 Task: Use GitHub's "Repository Insights" for traffic analysis.
Action: Mouse moved to (841, 119)
Screenshot: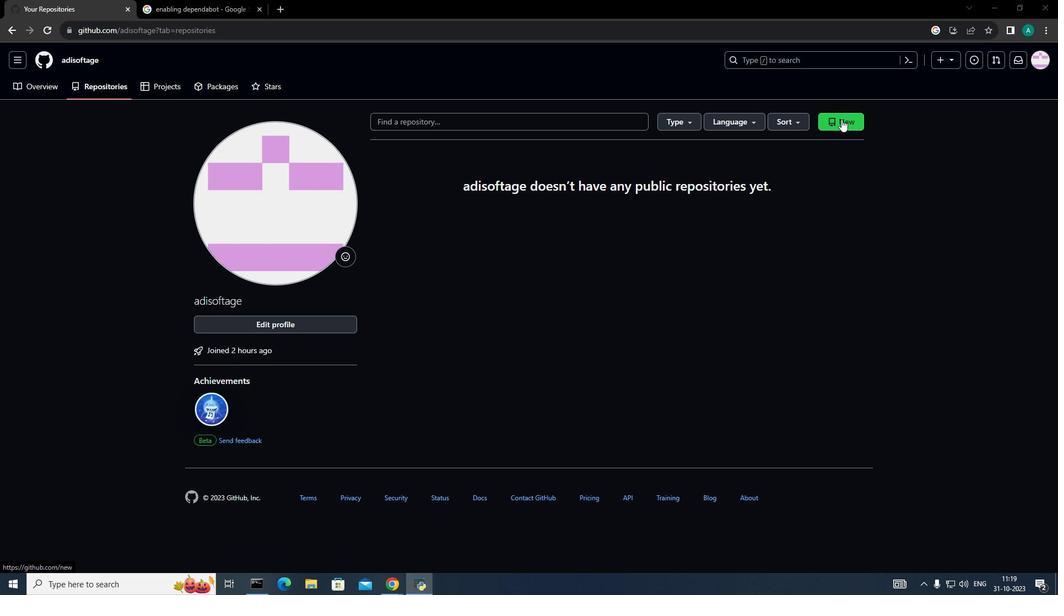 
Action: Mouse pressed left at (841, 119)
Screenshot: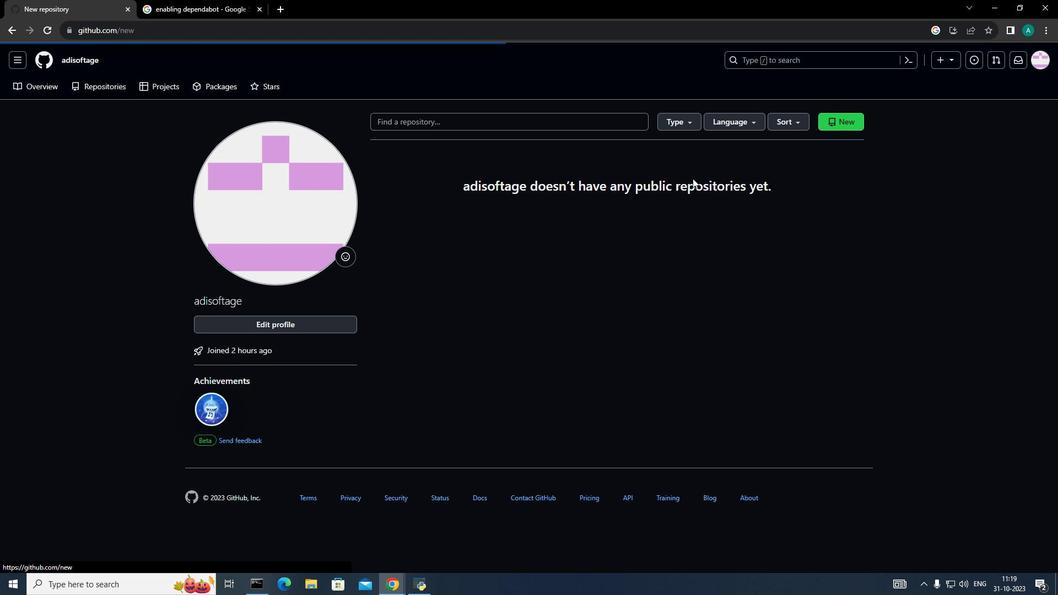
Action: Mouse moved to (483, 200)
Screenshot: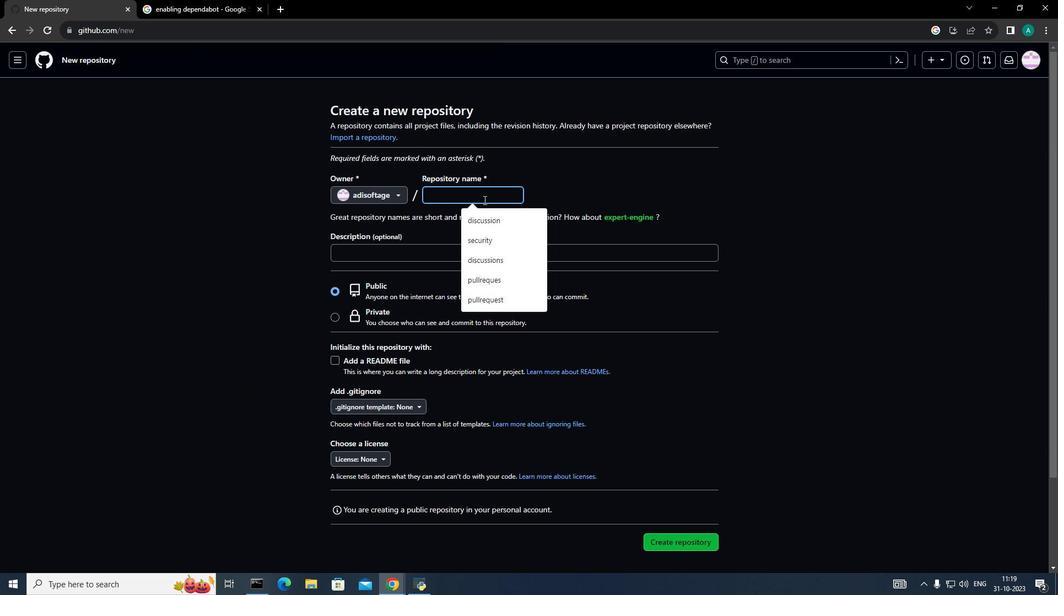 
Action: Mouse pressed left at (483, 200)
Screenshot: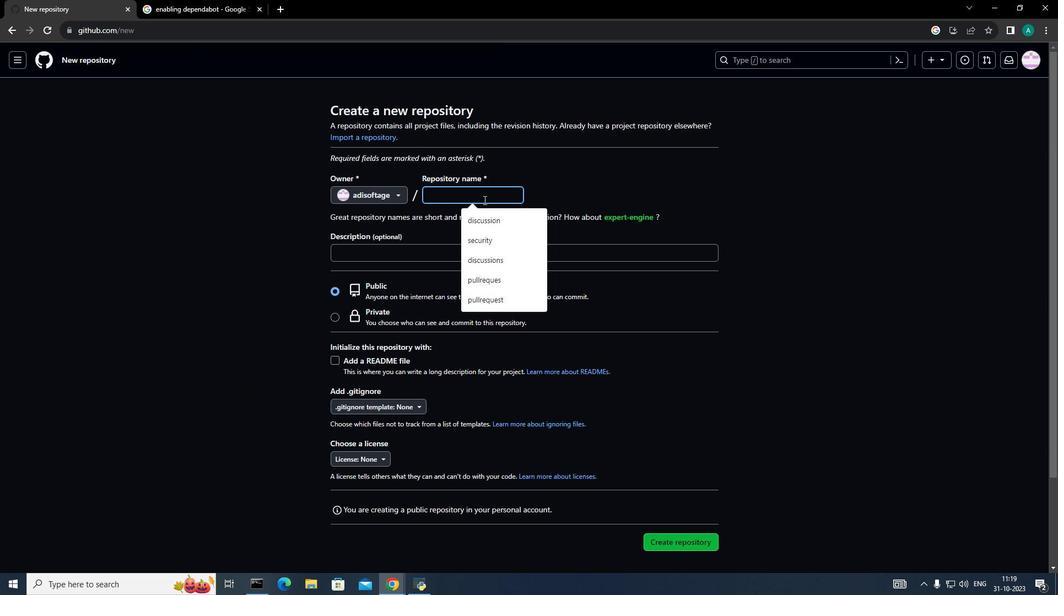 
Action: Key pressed trafficanalysis
Screenshot: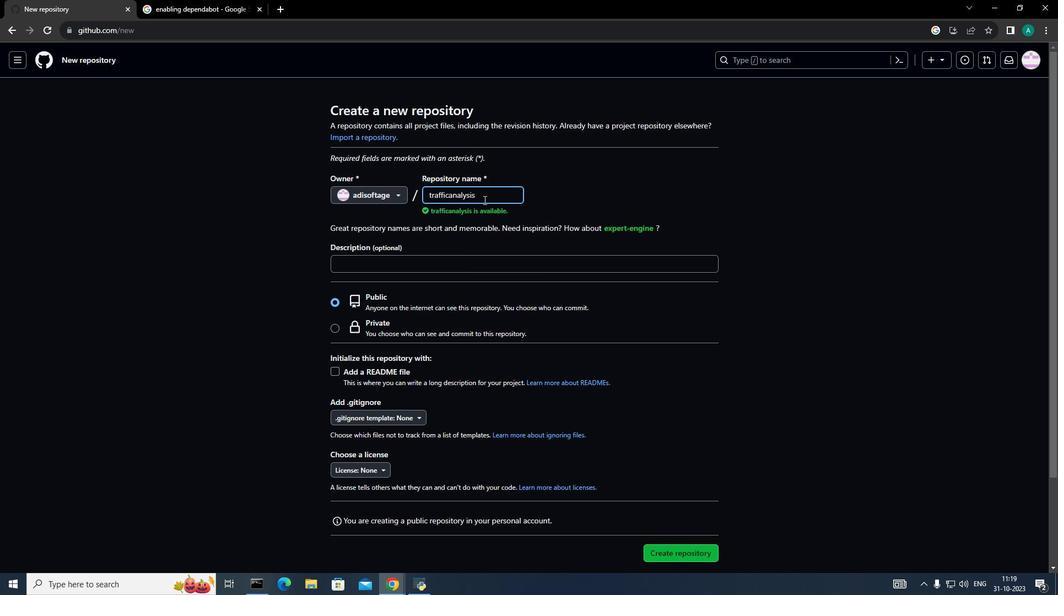 
Action: Mouse moved to (477, 205)
Screenshot: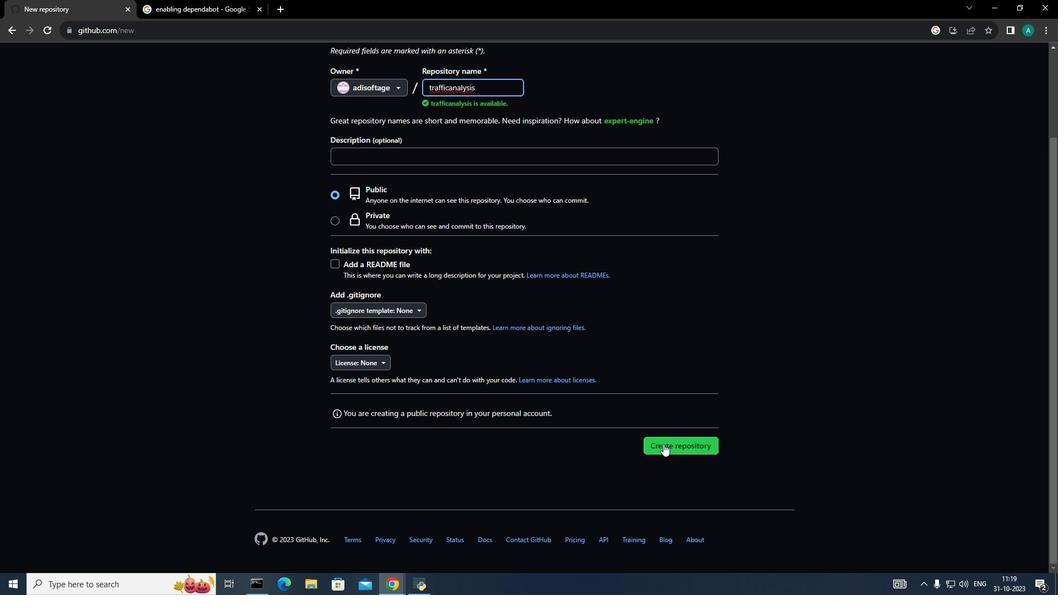 
Action: Mouse scrolled (477, 204) with delta (0, 0)
Screenshot: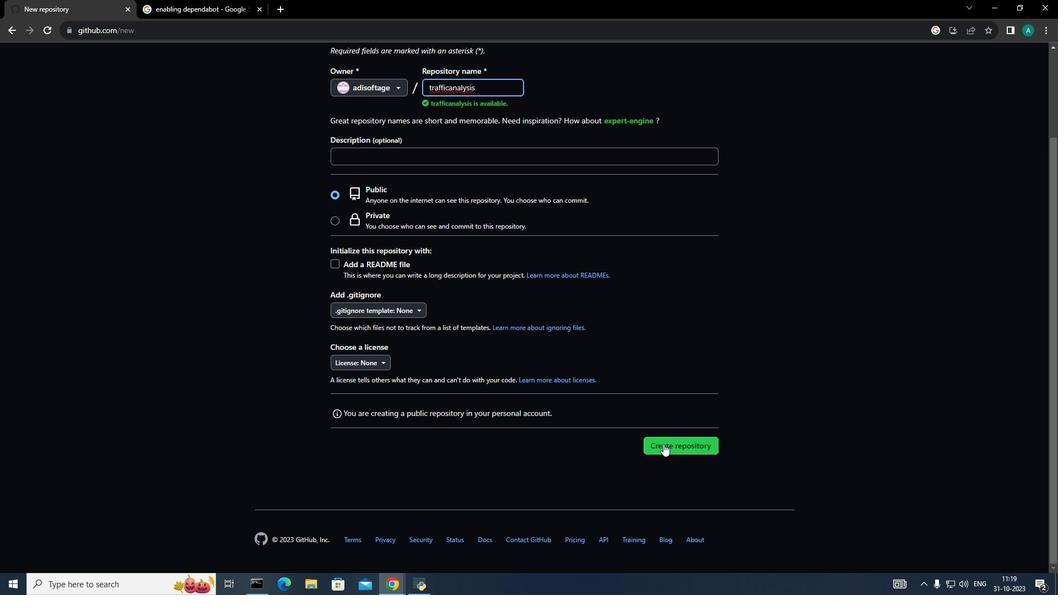 
Action: Mouse moved to (477, 205)
Screenshot: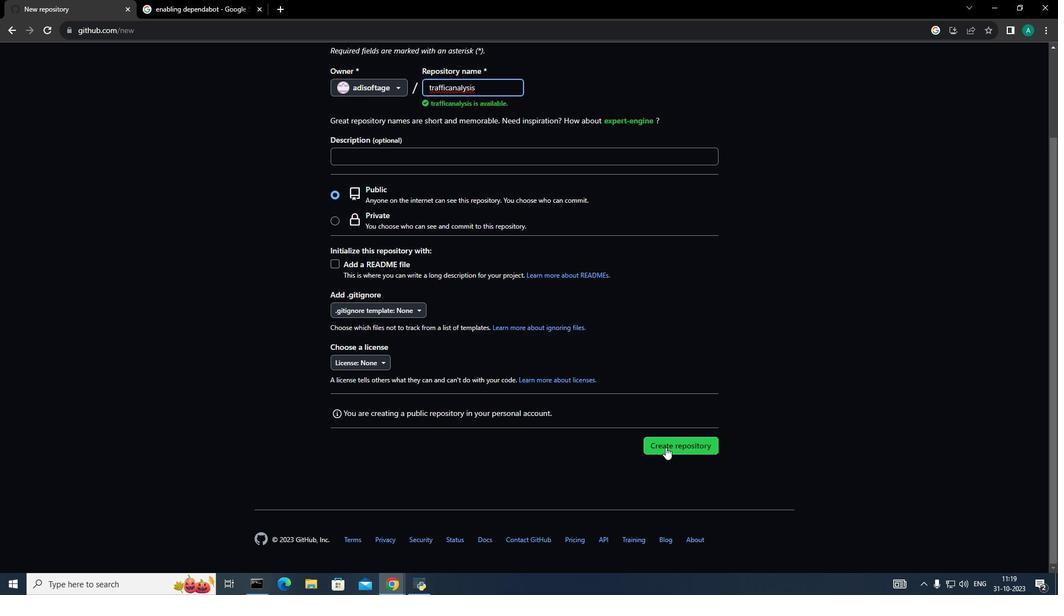 
Action: Mouse scrolled (477, 205) with delta (0, 0)
Screenshot: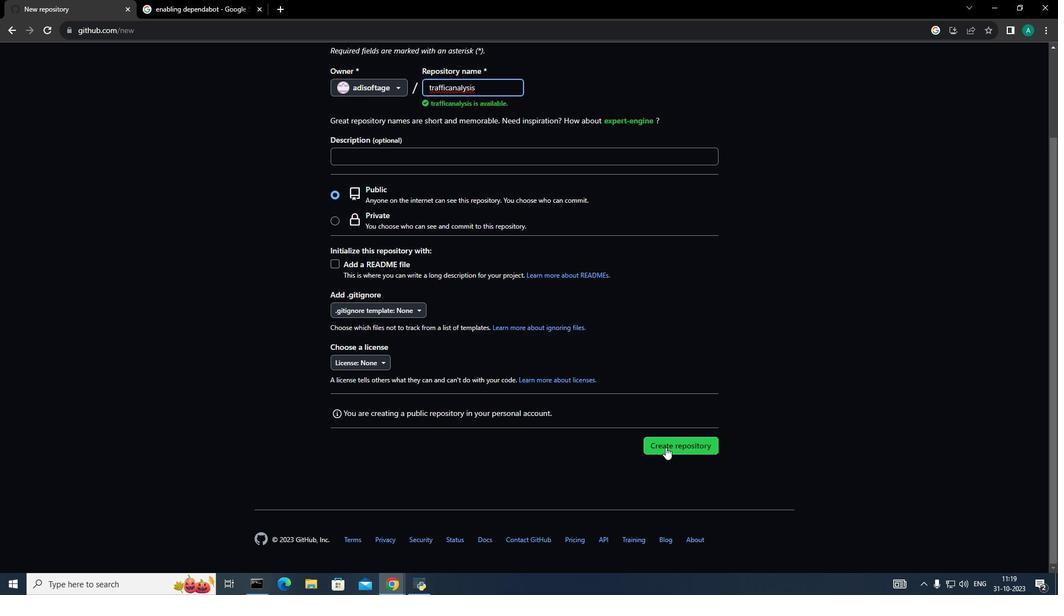 
Action: Mouse moved to (477, 206)
Screenshot: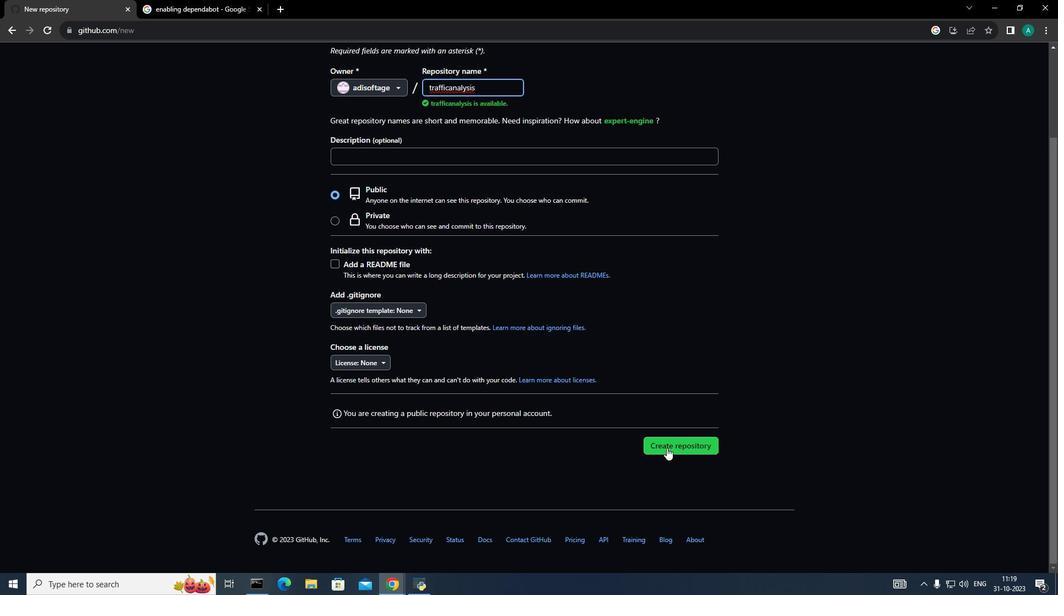 
Action: Mouse scrolled (477, 206) with delta (0, 0)
Screenshot: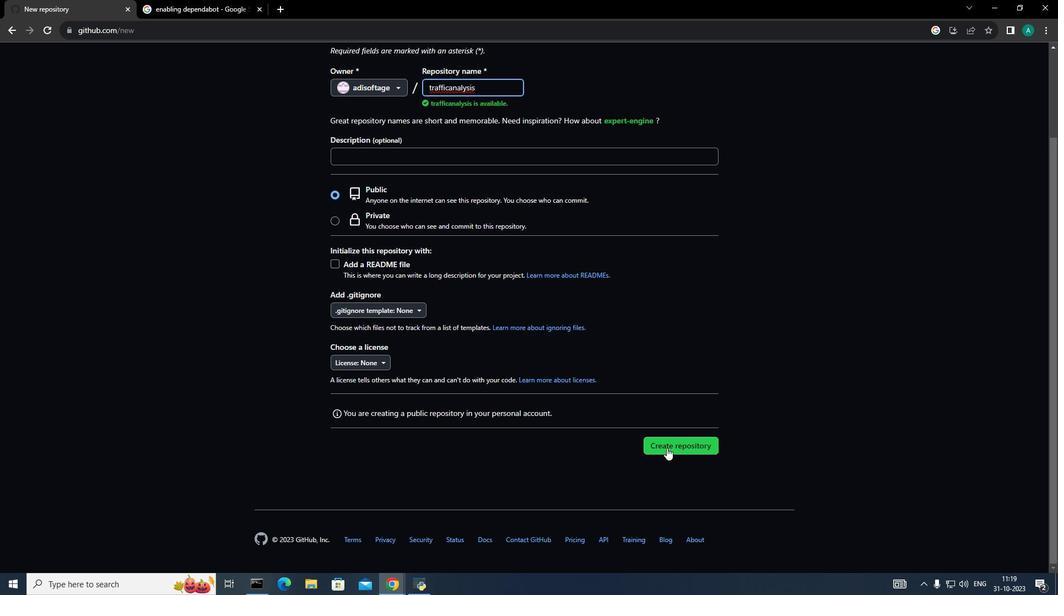 
Action: Mouse moved to (477, 210)
Screenshot: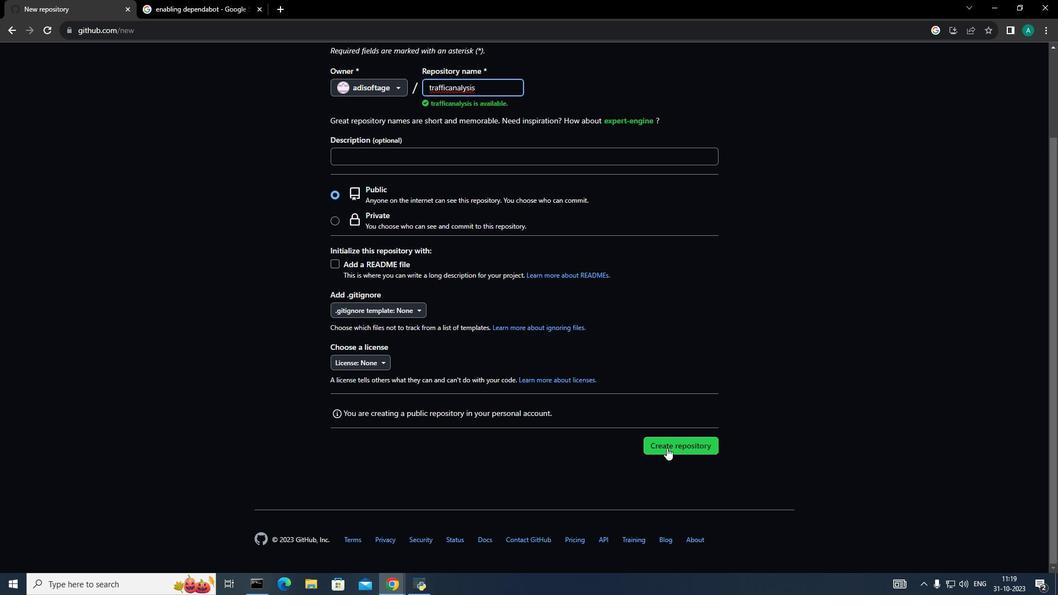 
Action: Mouse scrolled (477, 207) with delta (0, 0)
Screenshot: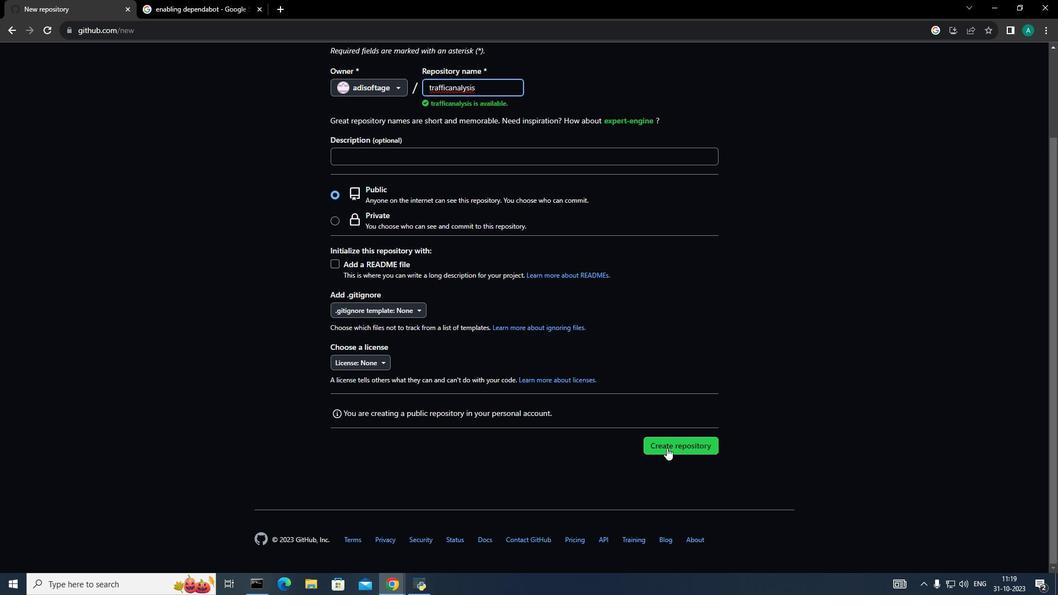 
Action: Mouse moved to (477, 211)
Screenshot: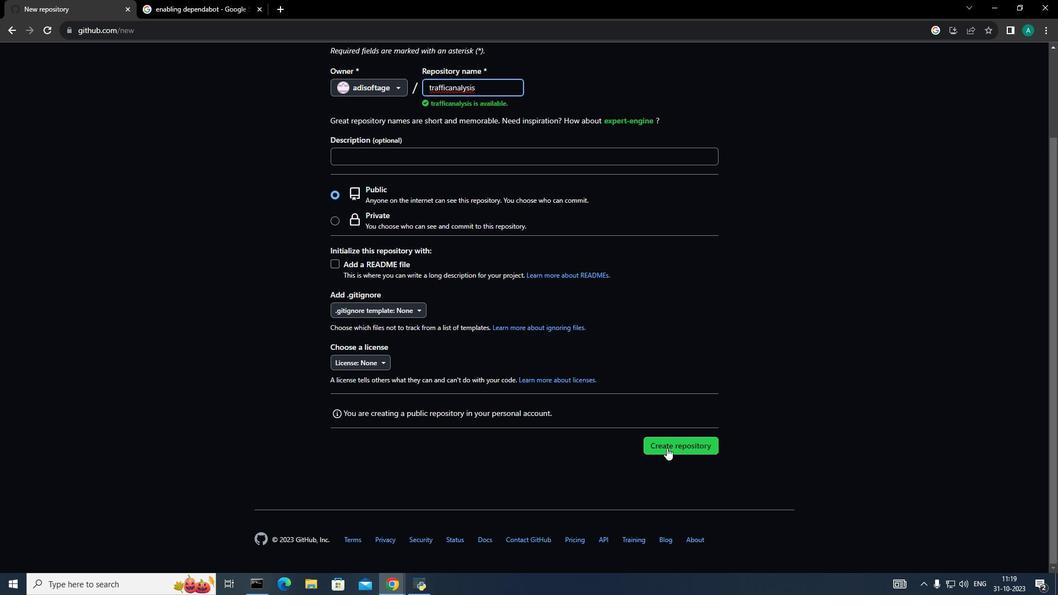 
Action: Mouse scrolled (477, 211) with delta (0, 0)
Screenshot: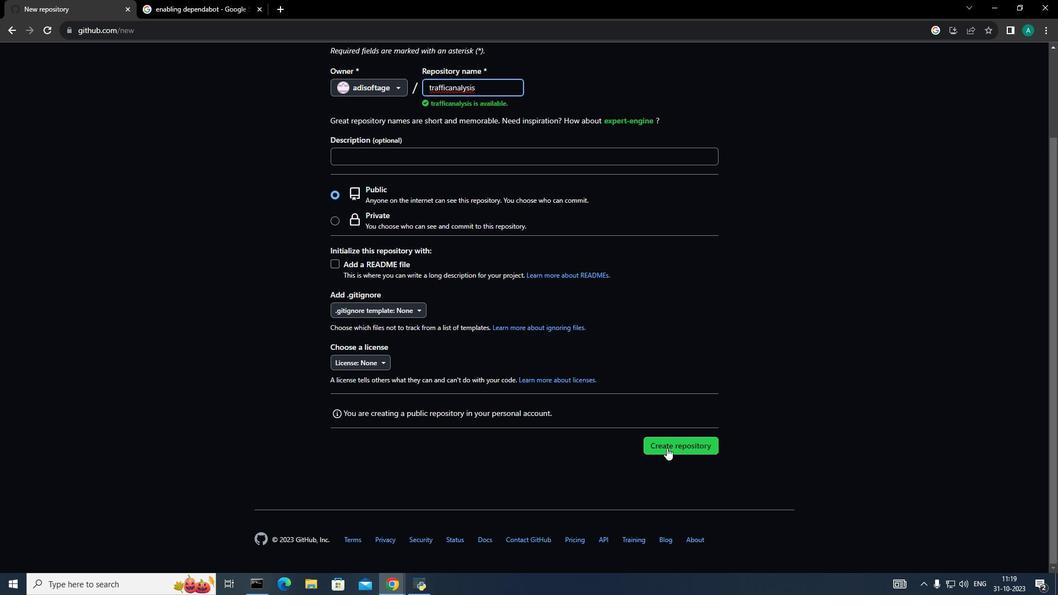 
Action: Mouse moved to (472, 238)
Screenshot: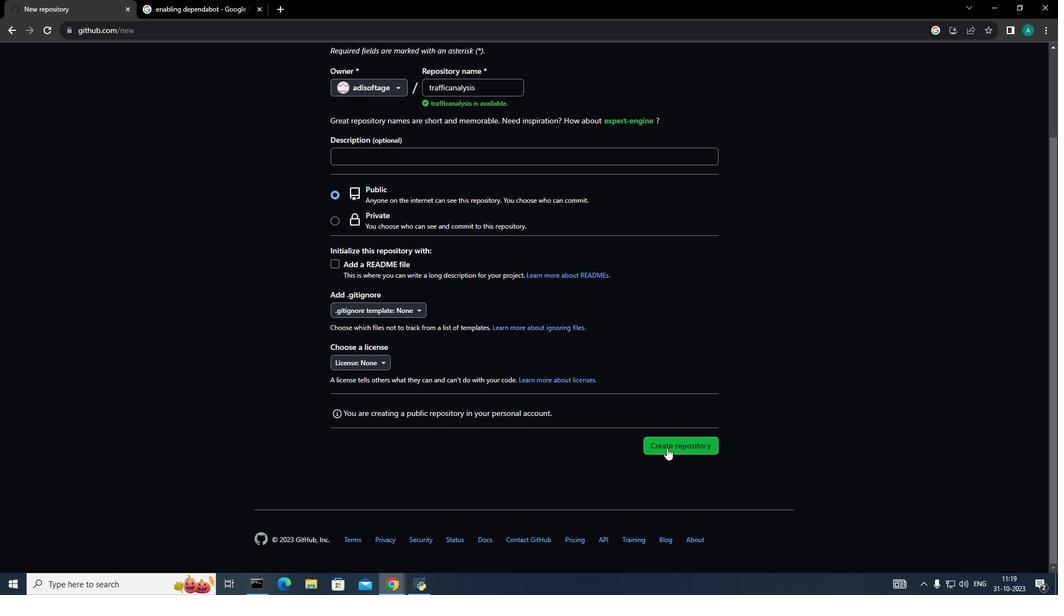 
Action: Mouse scrolled (472, 238) with delta (0, 0)
Screenshot: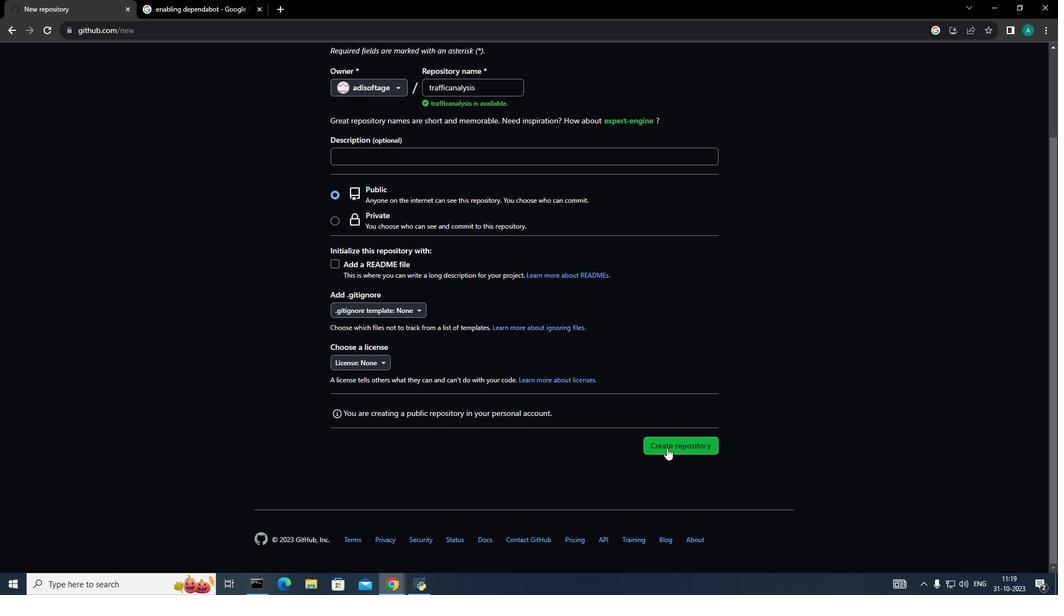 
Action: Mouse moved to (666, 448)
Screenshot: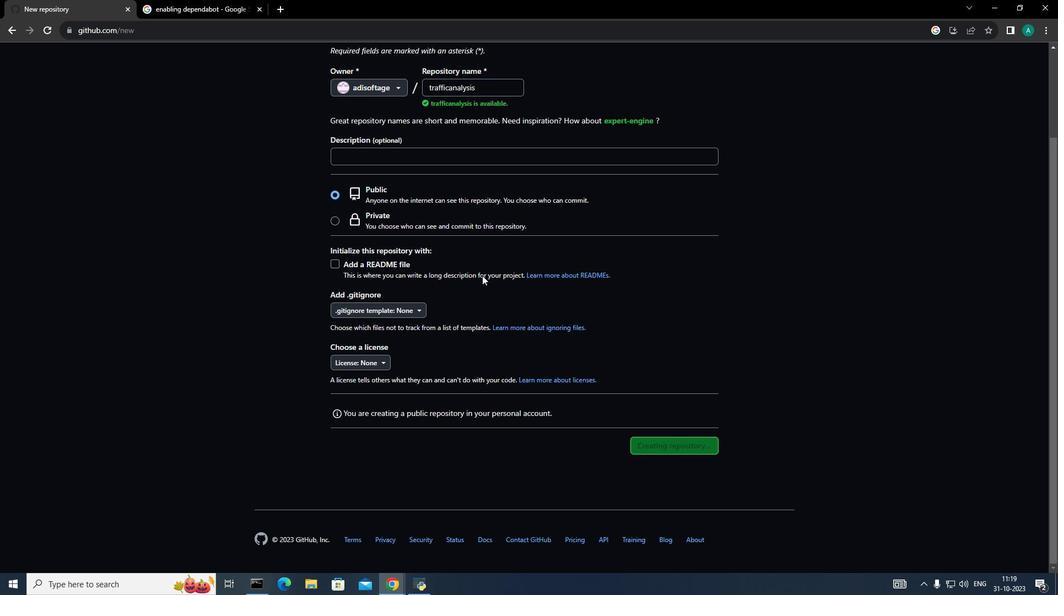 
Action: Mouse pressed left at (666, 448)
Screenshot: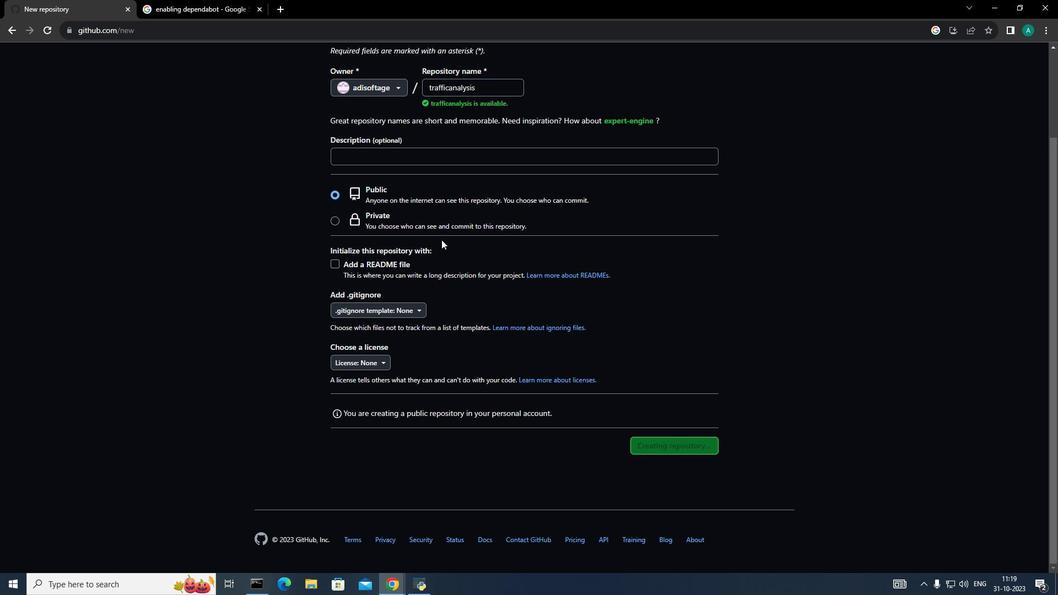 
Action: Mouse moved to (262, 308)
Screenshot: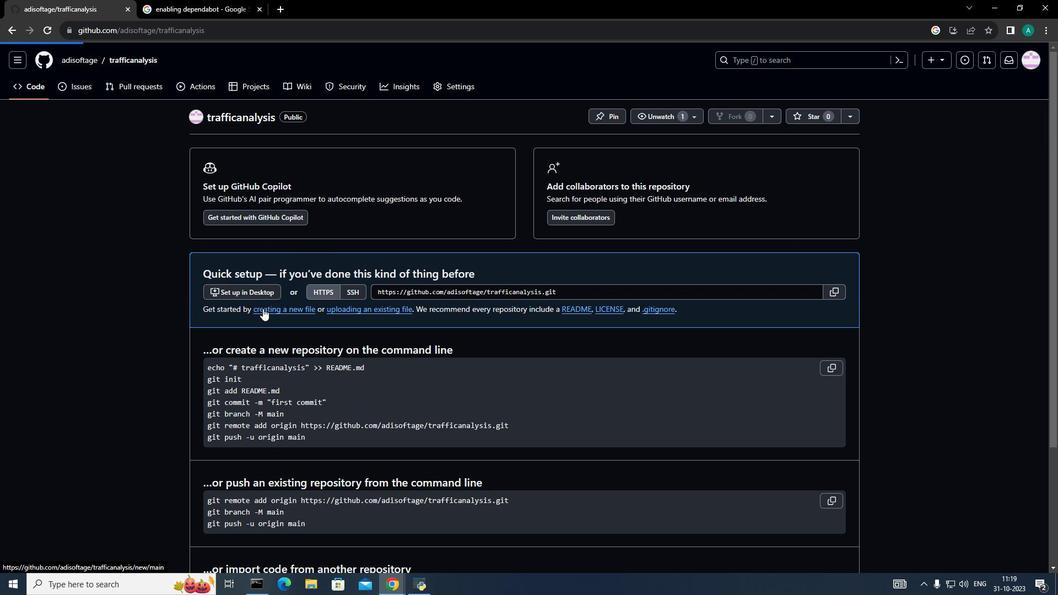 
Action: Mouse pressed left at (262, 308)
Screenshot: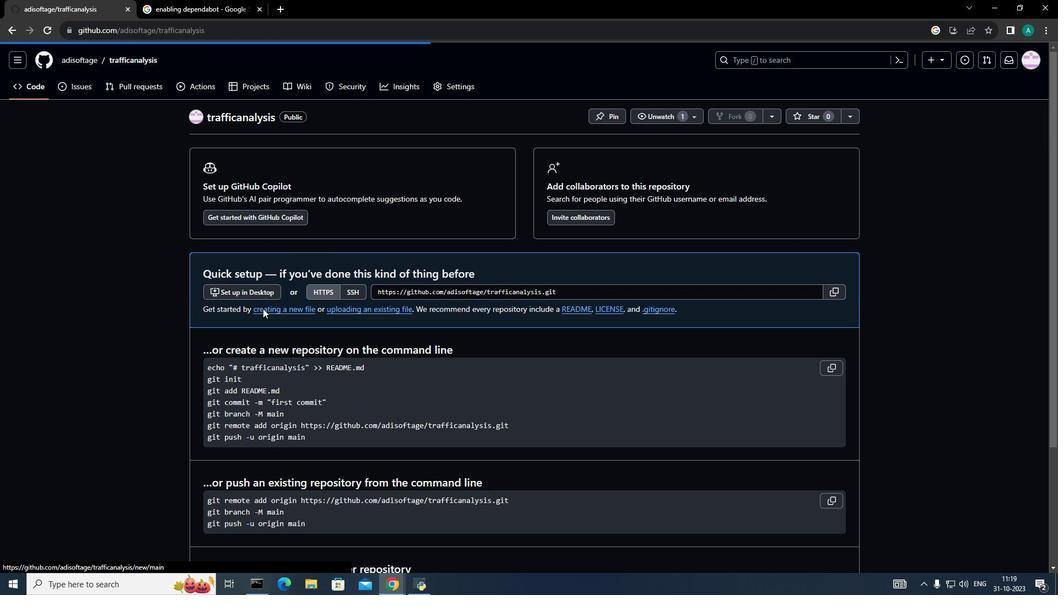 
Action: Mouse moved to (215, 195)
Screenshot: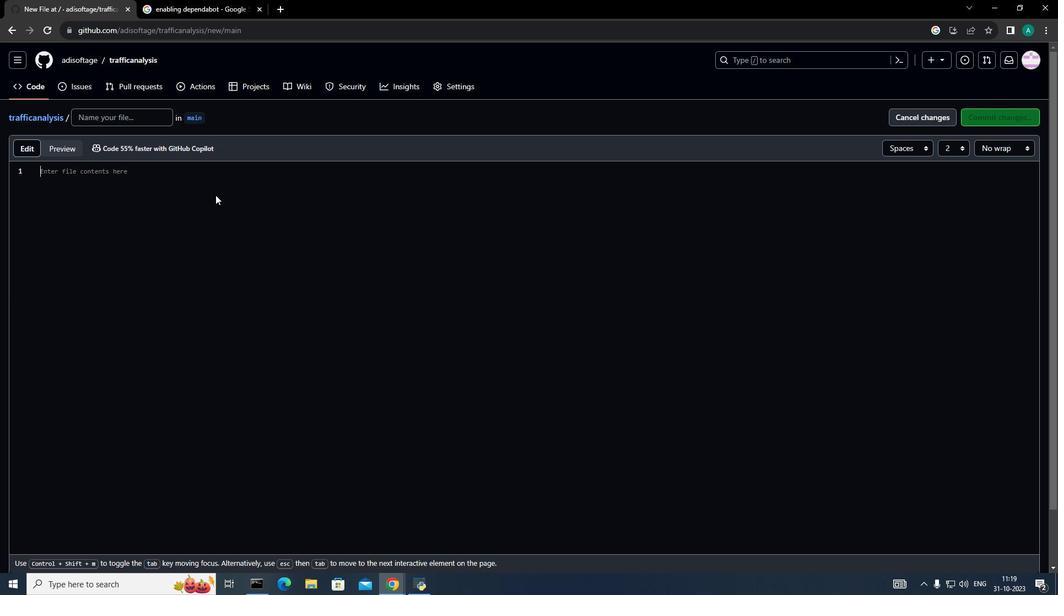 
Action: Mouse pressed left at (215, 195)
Screenshot: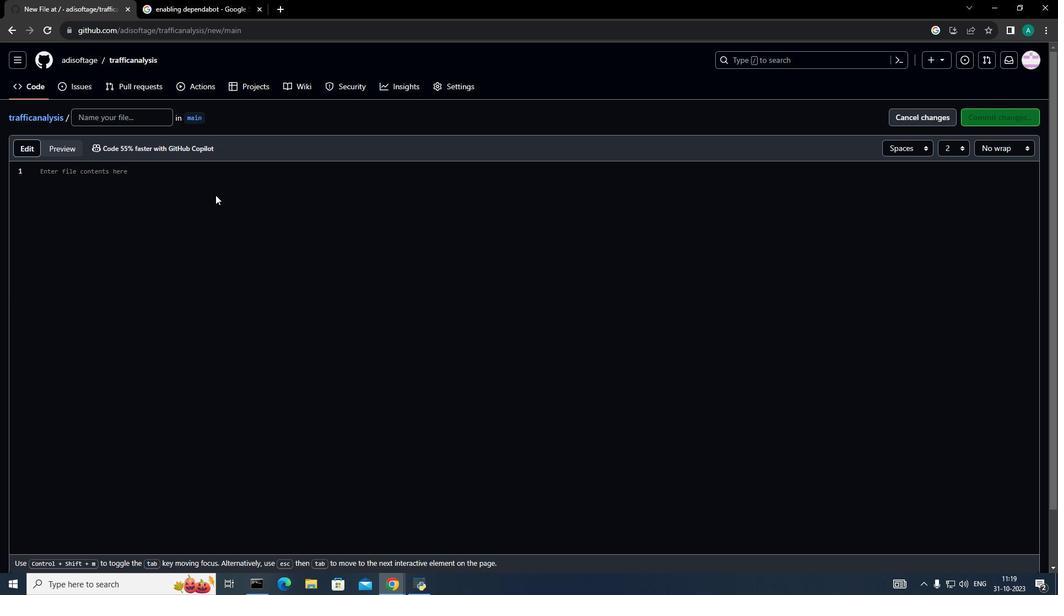 
Action: Key pressed <Key.shift><Key.shift><Key.shift><Key.shift><Key.shift><Key.shift>This<Key.space>is<Key.space>the<Key.space>first<Key.space>text<Key.space>file<Key.space>in<Key.space>the<Key.space>main<Key.space>branch
Screenshot: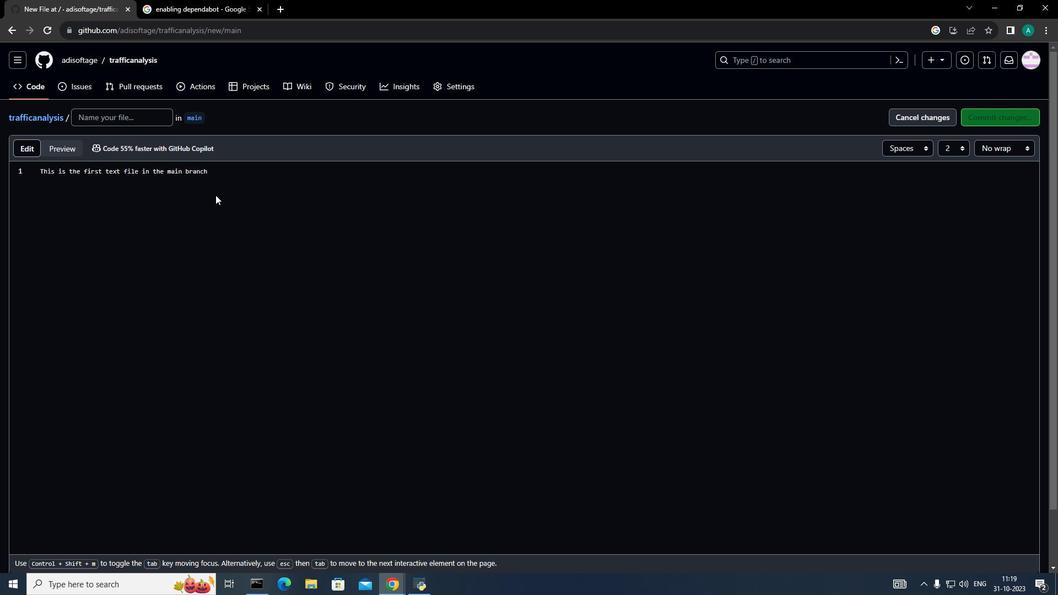 
Action: Mouse moved to (159, 118)
Screenshot: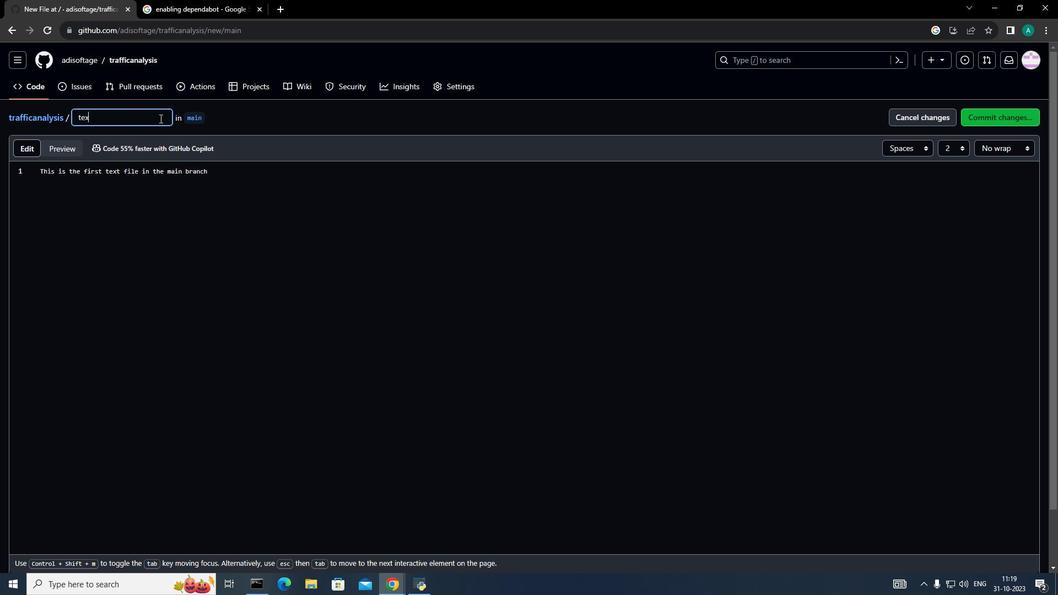 
Action: Mouse pressed left at (159, 118)
Screenshot: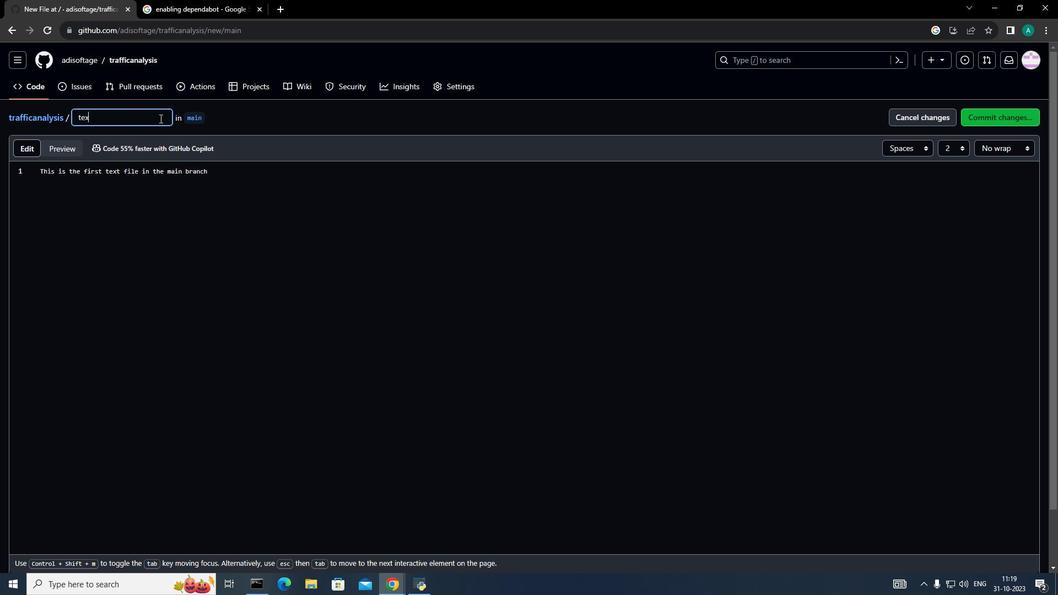 
Action: Key pressed text.txt
Screenshot: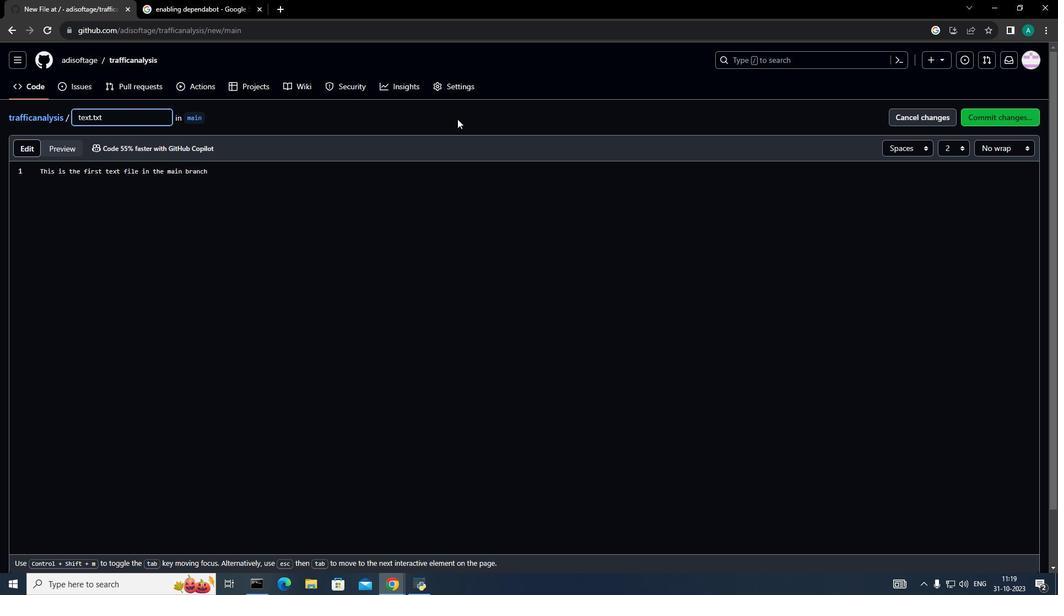 
Action: Mouse moved to (1003, 113)
Screenshot: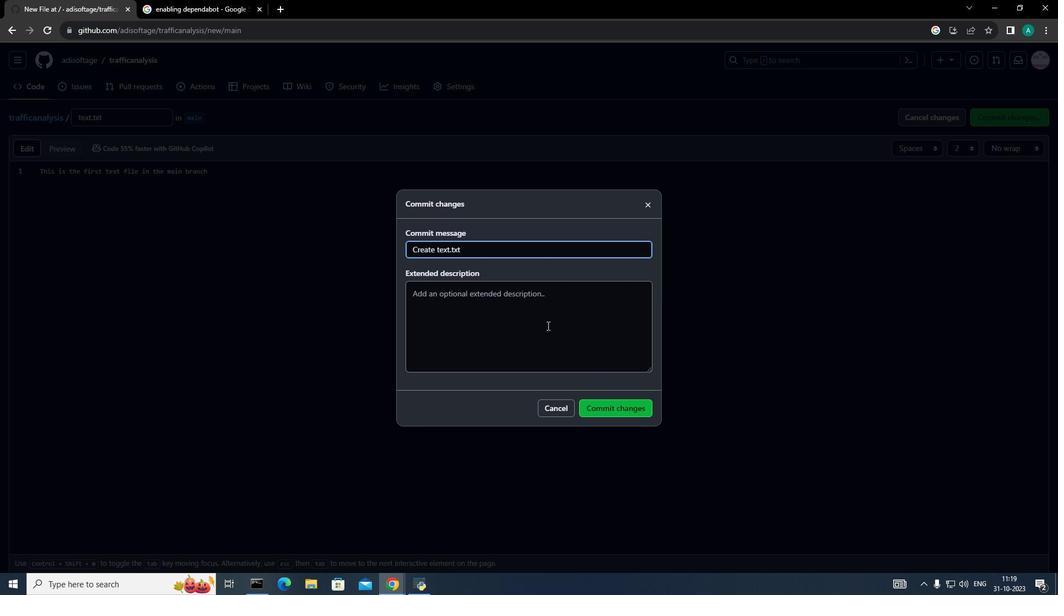 
Action: Mouse pressed left at (1003, 113)
Screenshot: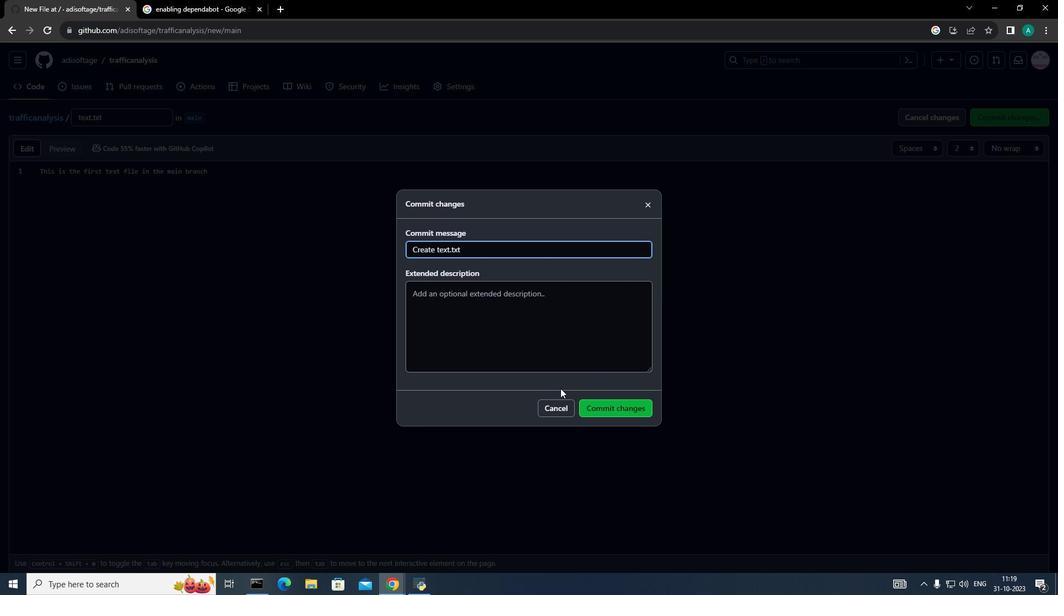 
Action: Mouse moved to (608, 402)
Screenshot: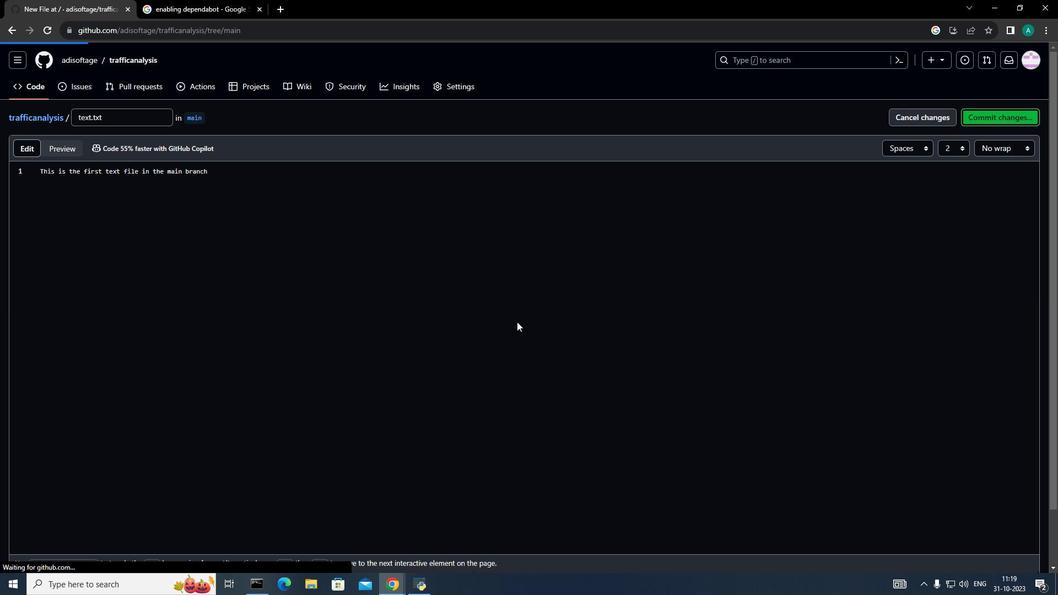 
Action: Mouse pressed left at (608, 402)
Screenshot: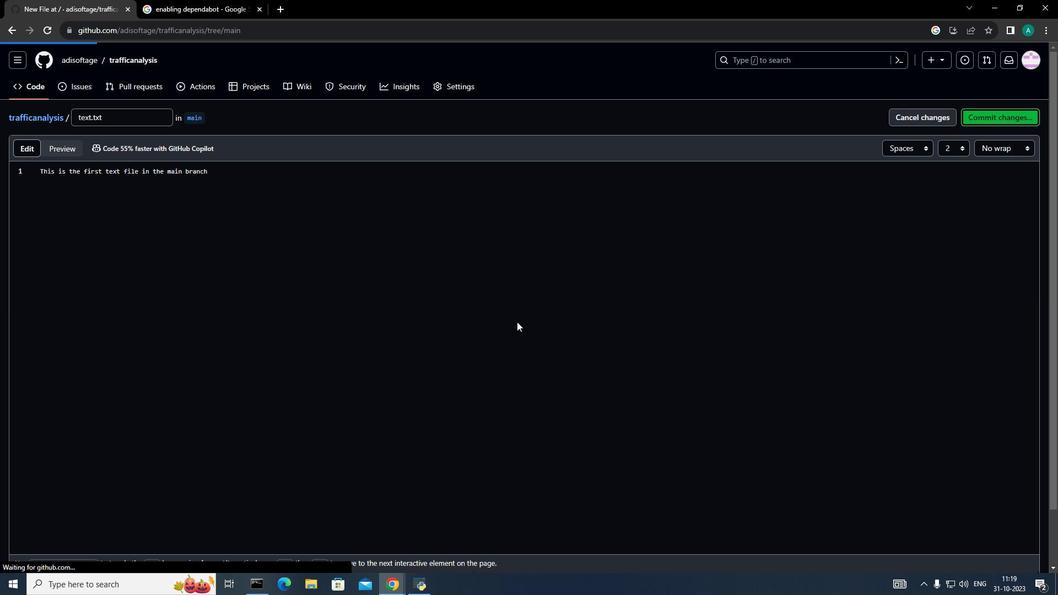 
Action: Mouse moved to (74, 116)
Screenshot: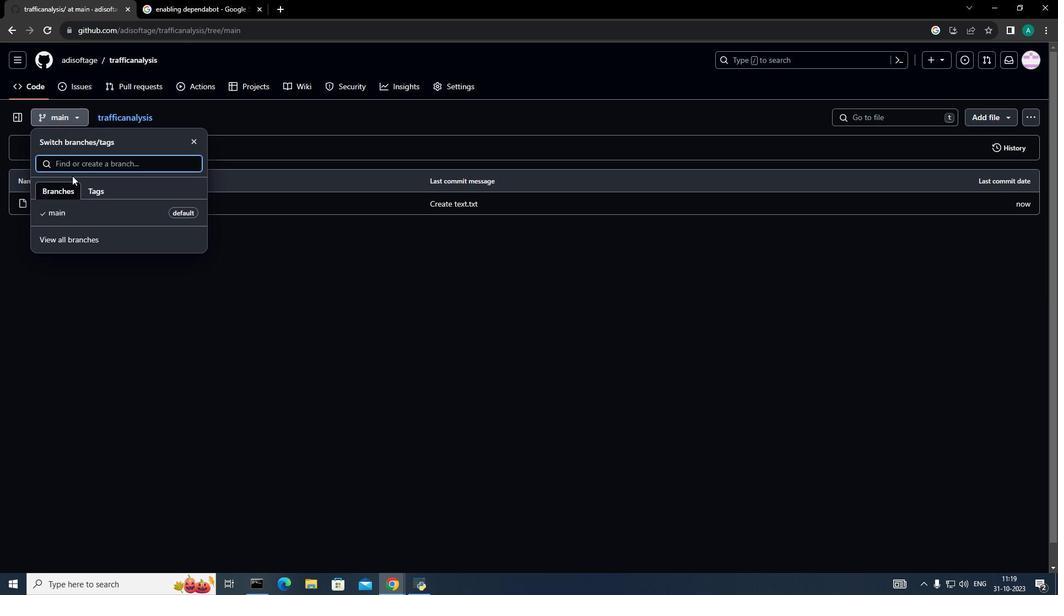 
Action: Mouse pressed left at (74, 116)
Screenshot: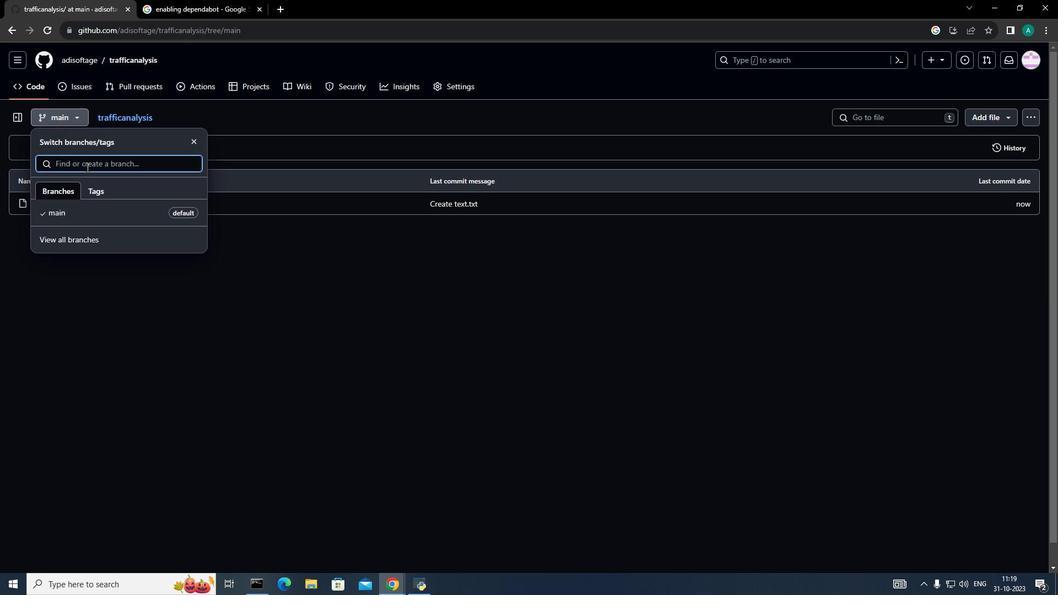 
Action: Mouse moved to (93, 162)
Screenshot: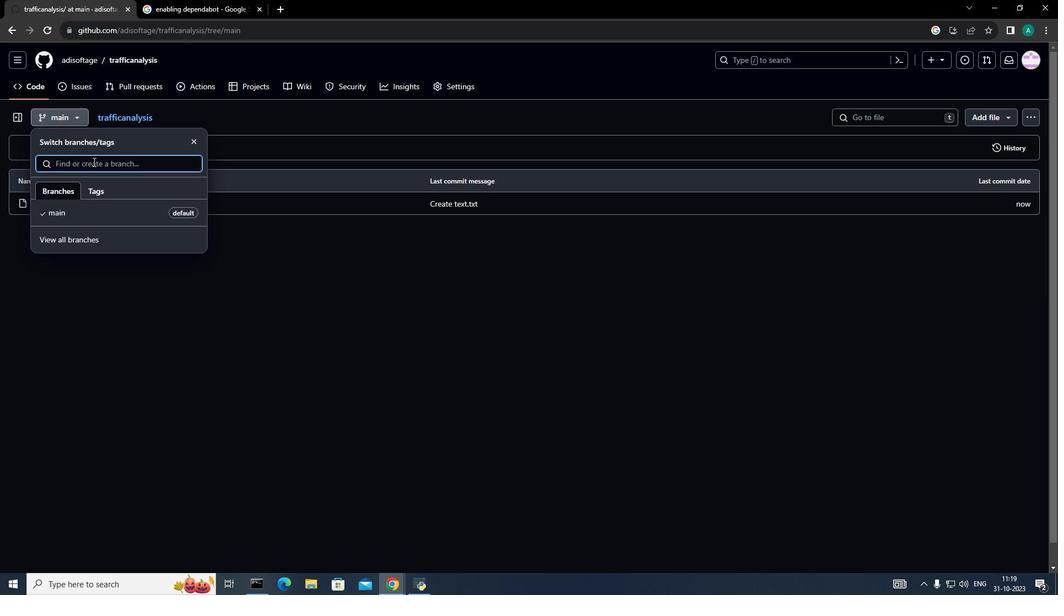 
Action: Mouse pressed left at (93, 162)
Screenshot: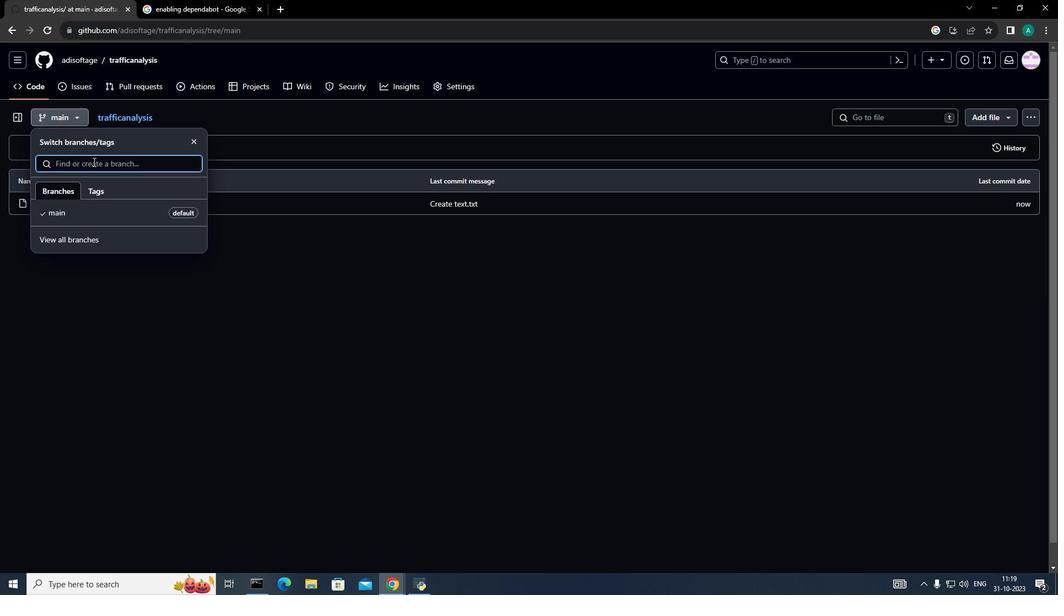 
Action: Key pressed branch1
Screenshot: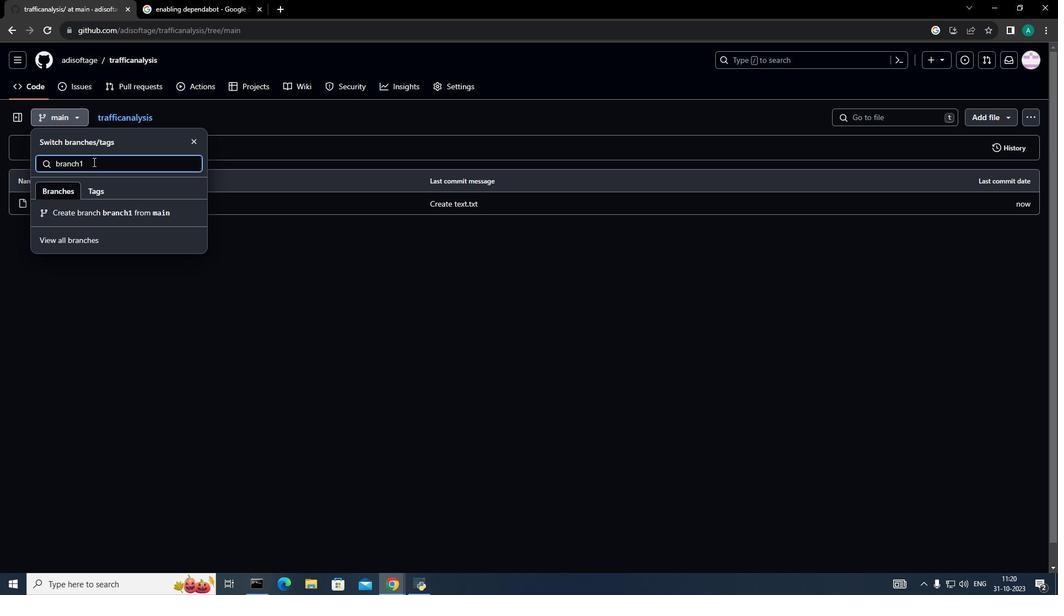 
Action: Mouse moved to (92, 211)
Screenshot: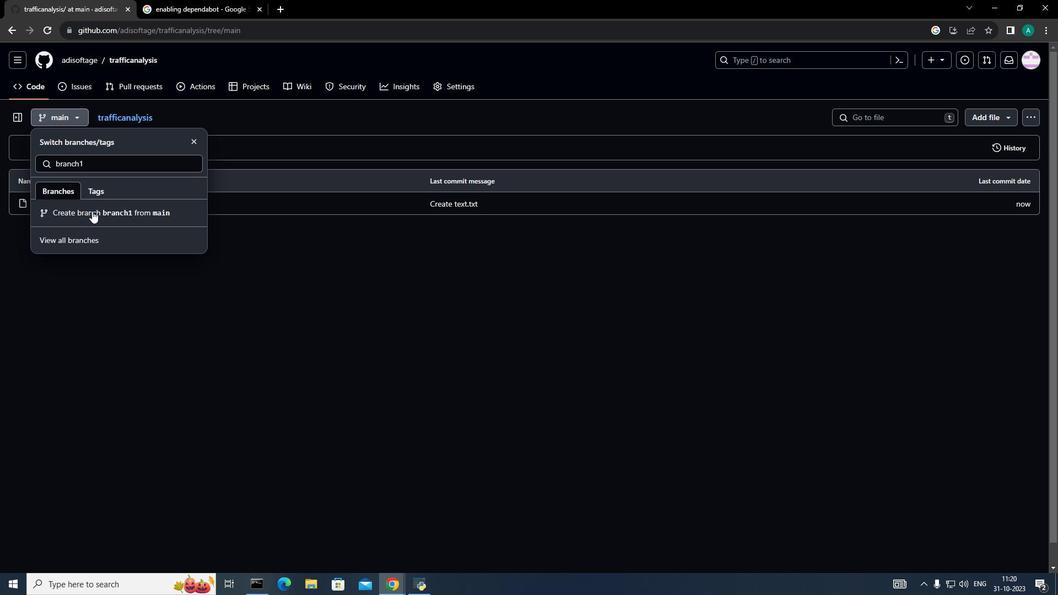 
Action: Mouse pressed left at (92, 211)
Screenshot: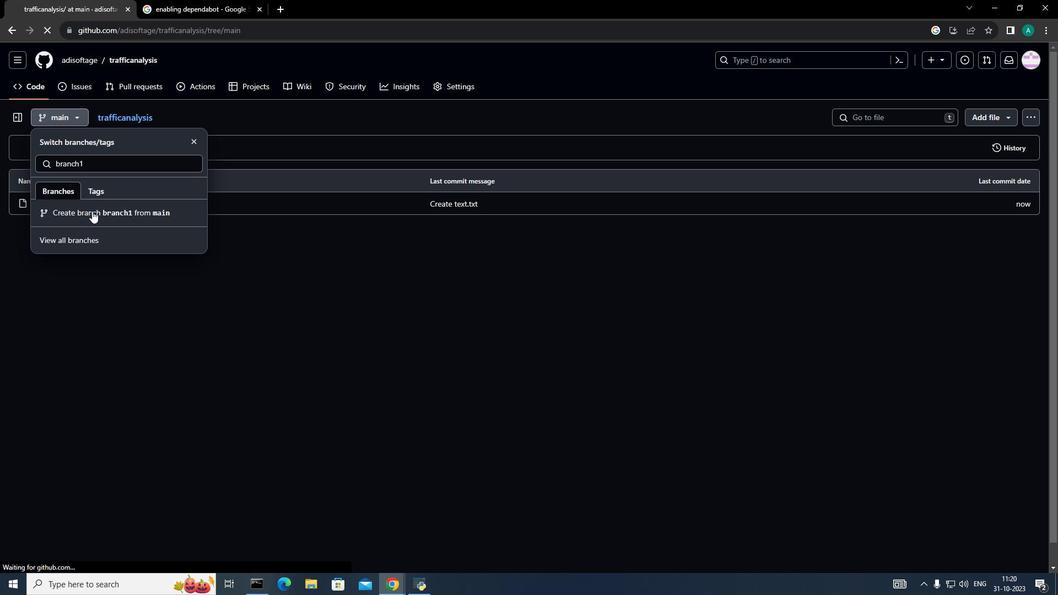 
Action: Mouse moved to (617, 155)
Screenshot: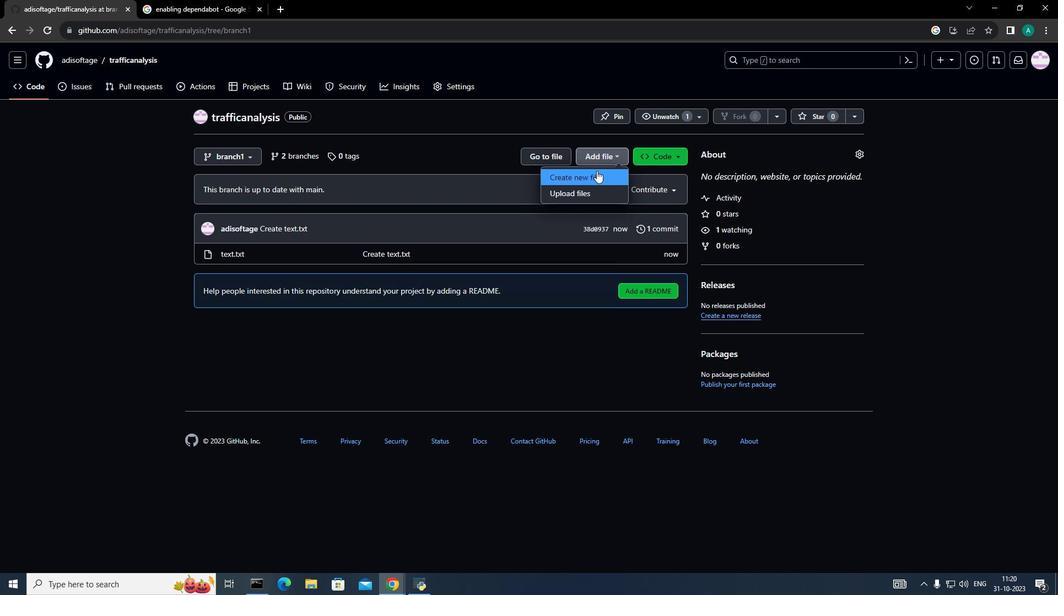 
Action: Mouse pressed left at (617, 155)
Screenshot: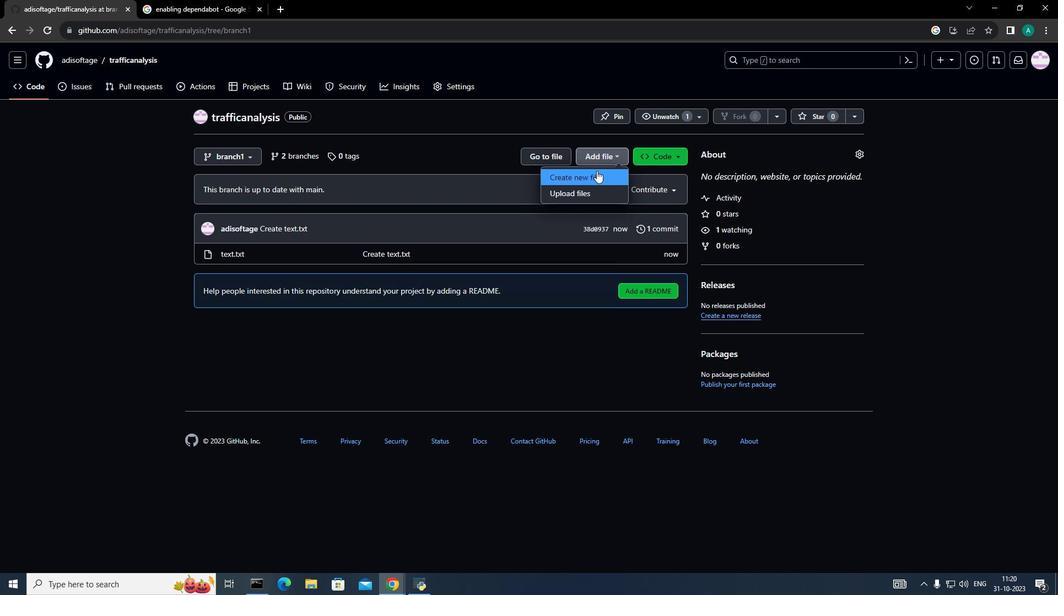 
Action: Mouse moved to (596, 170)
Screenshot: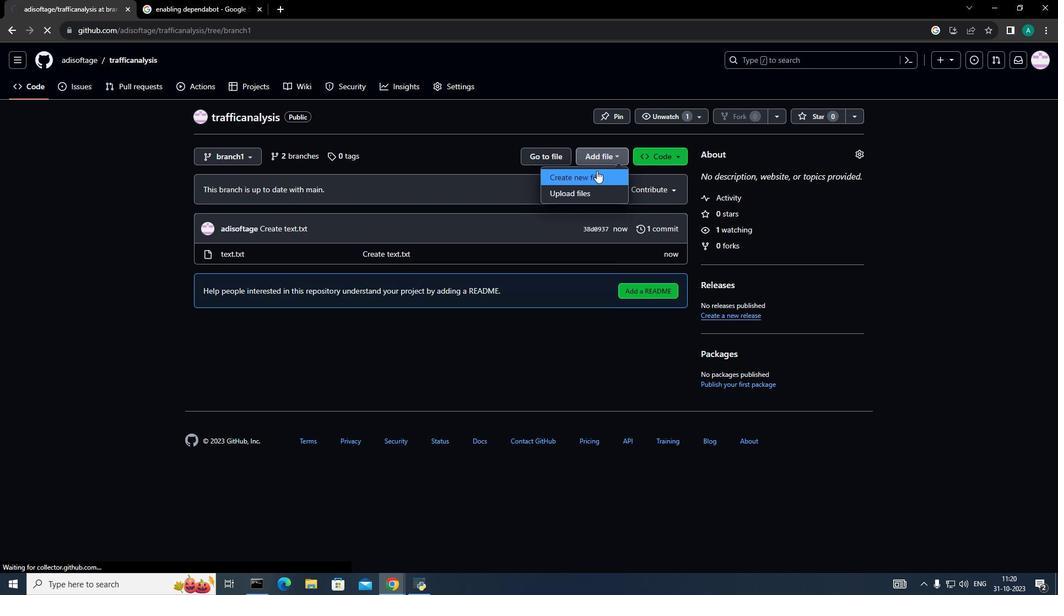 
Action: Mouse pressed left at (596, 170)
Screenshot: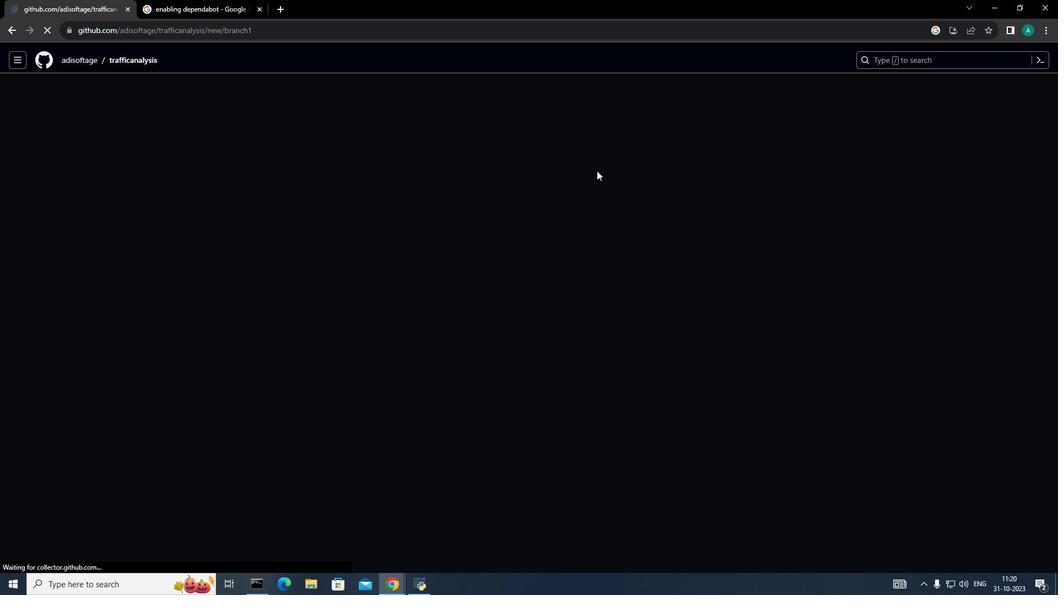 
Action: Mouse moved to (141, 175)
Screenshot: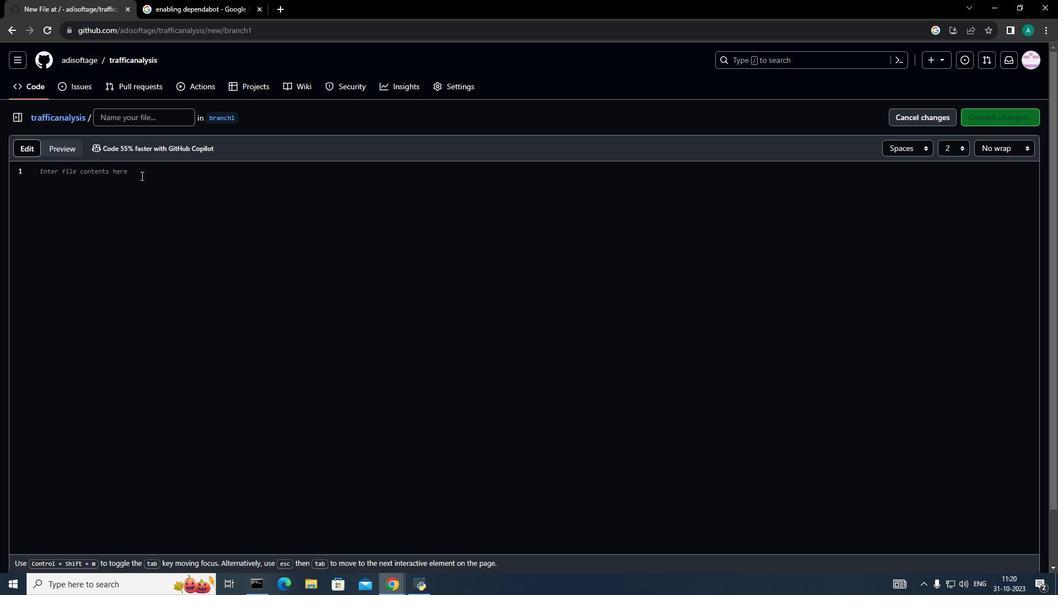 
Action: Mouse pressed left at (141, 175)
Screenshot: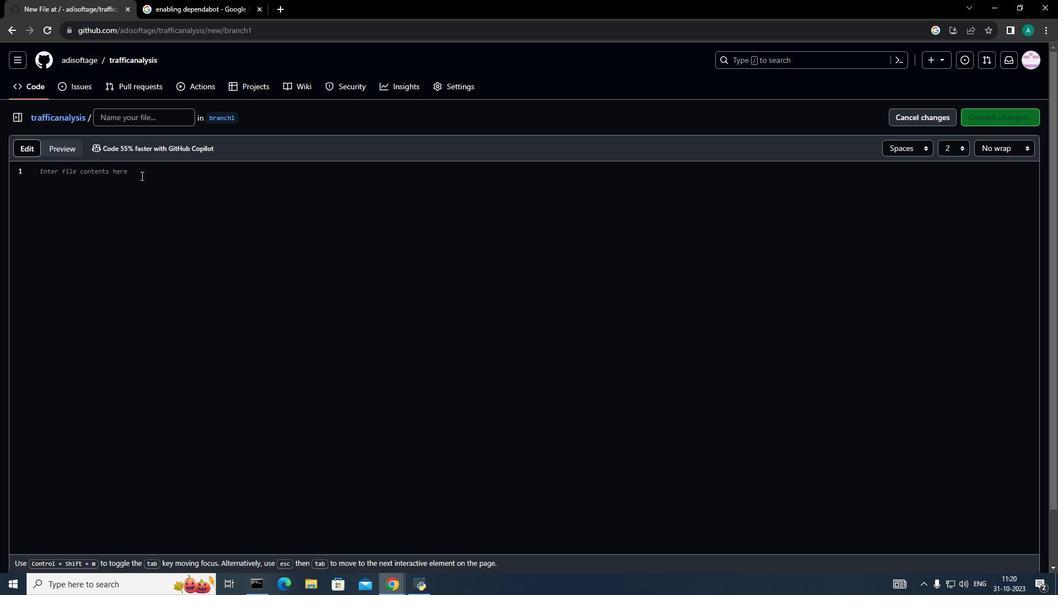 
Action: Key pressed <Key.shift>This<Key.space>is<Key.space>a<Key.space>python<Key.space>file<Key.space>in<Key.space>the<Key.space>branch1
Screenshot: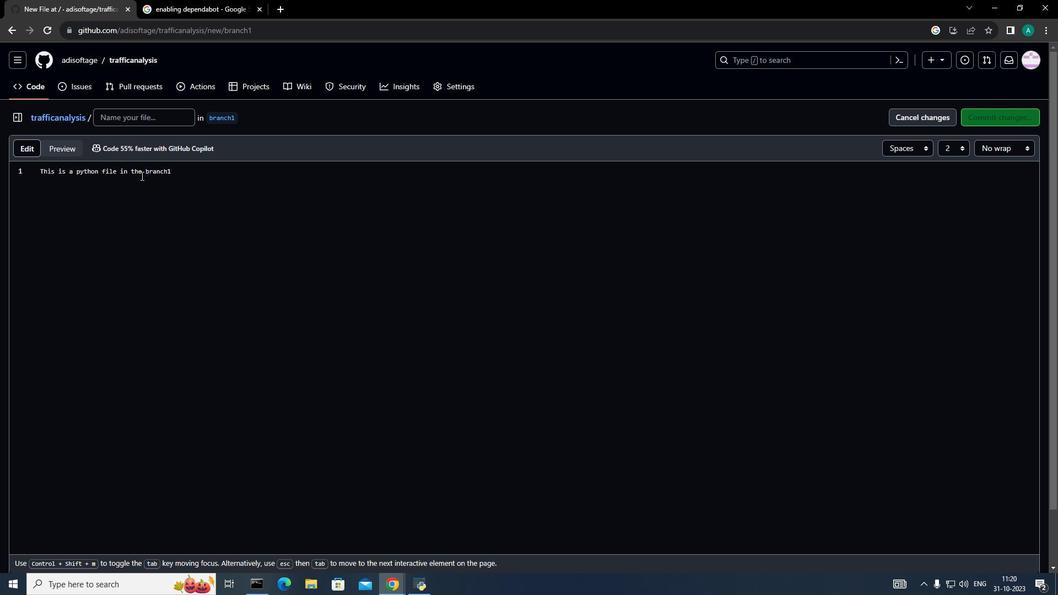 
Action: Mouse moved to (167, 119)
Screenshot: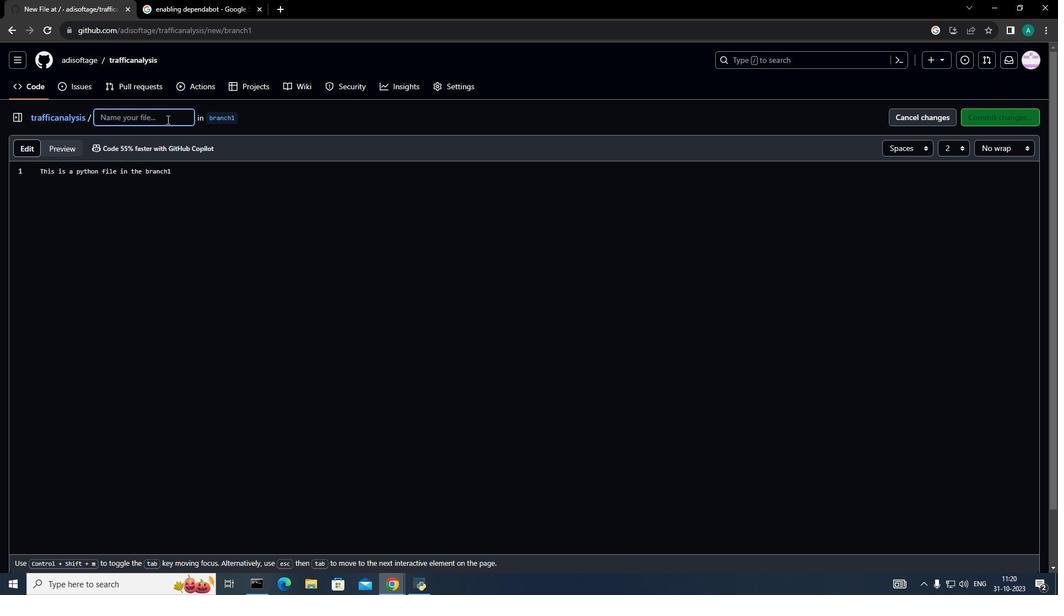 
Action: Mouse pressed left at (167, 119)
Screenshot: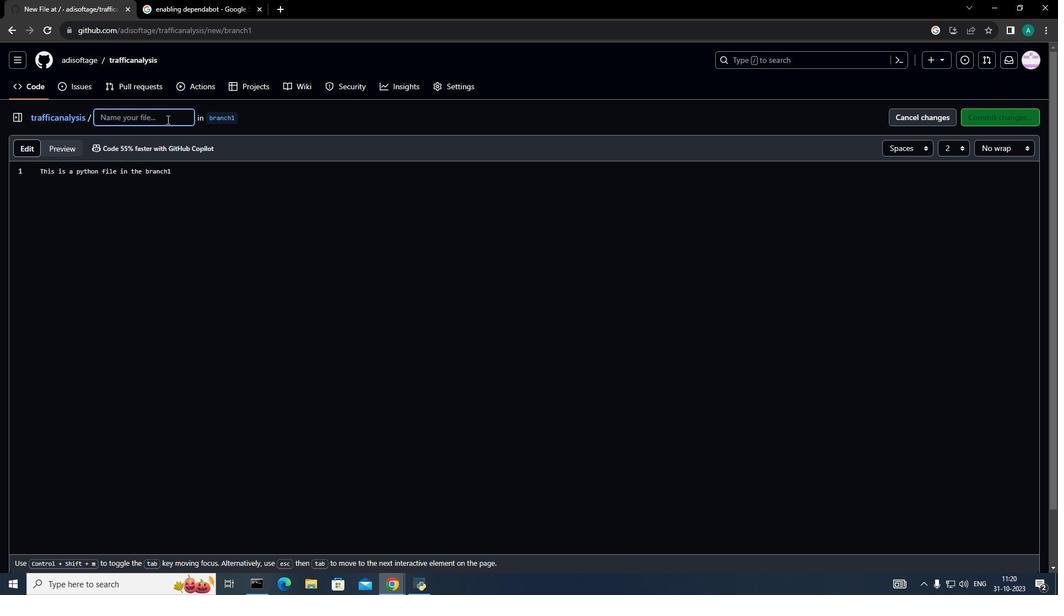 
Action: Key pressed o=<Key.backspace><Key.backspace><Key.backspace>python1.py
Screenshot: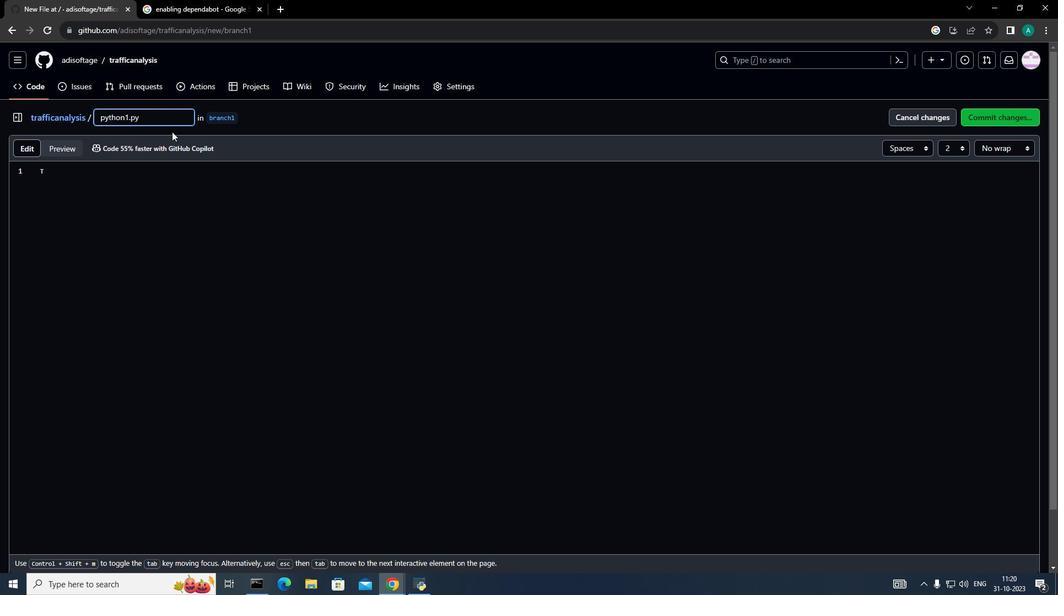 
Action: Mouse moved to (115, 182)
Screenshot: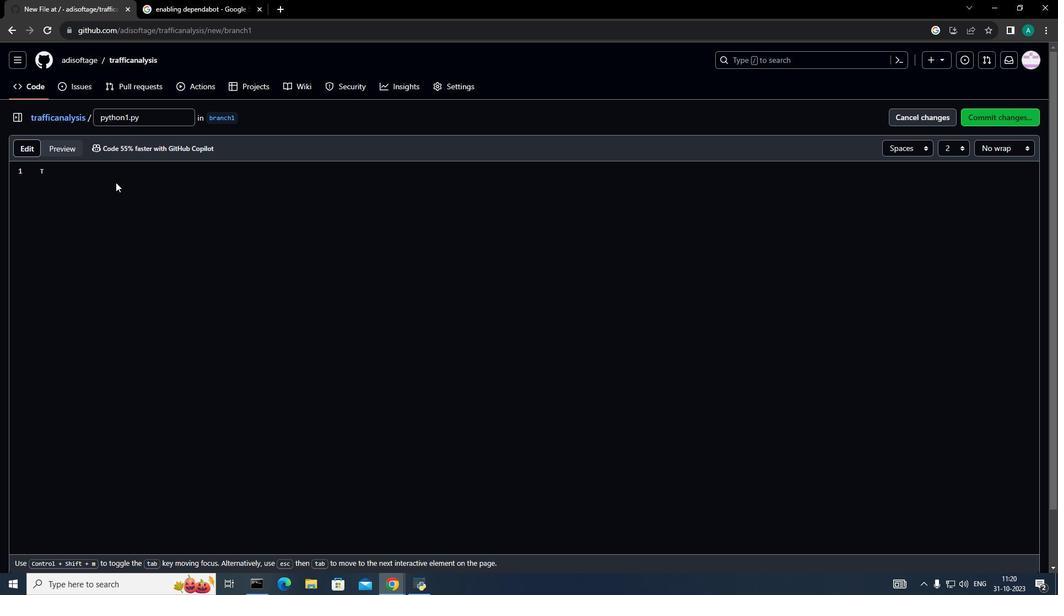 
Action: Mouse pressed left at (115, 182)
Screenshot: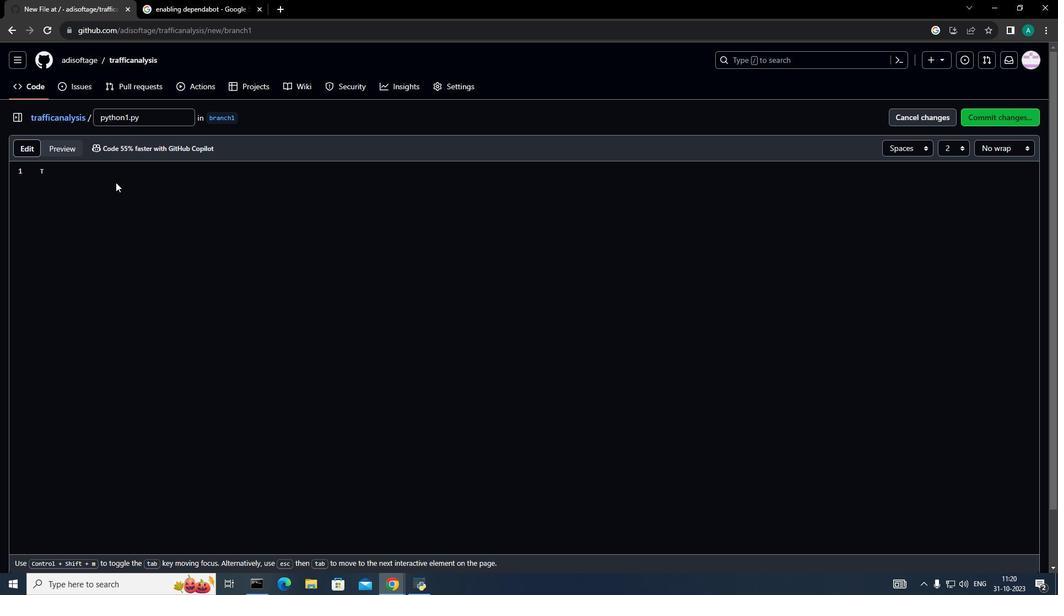 
Action: Mouse scrolled (115, 183) with delta (0, 0)
Screenshot: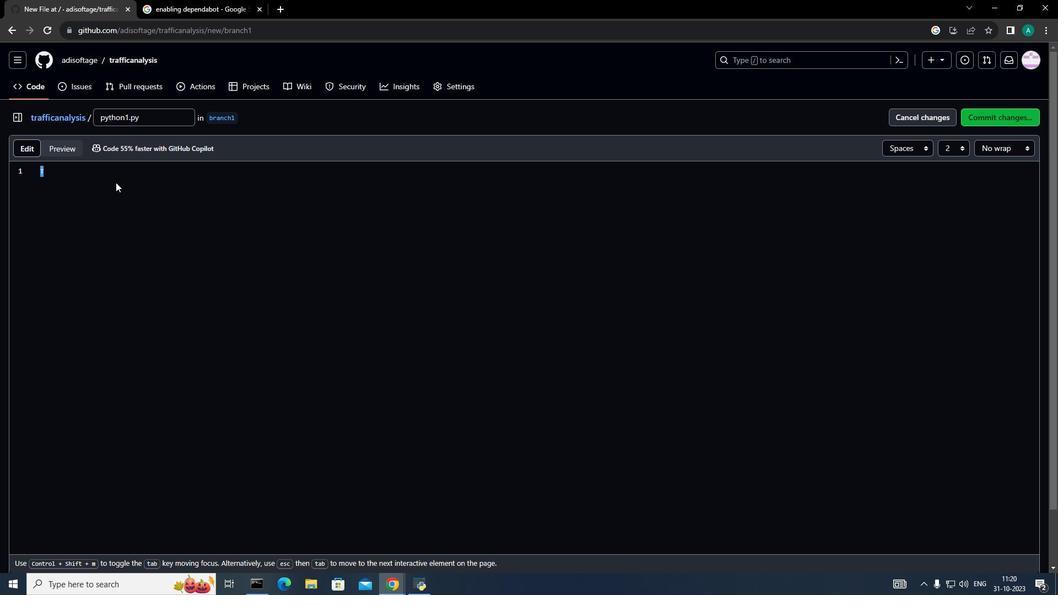 
Action: Mouse scrolled (115, 183) with delta (0, 0)
Screenshot: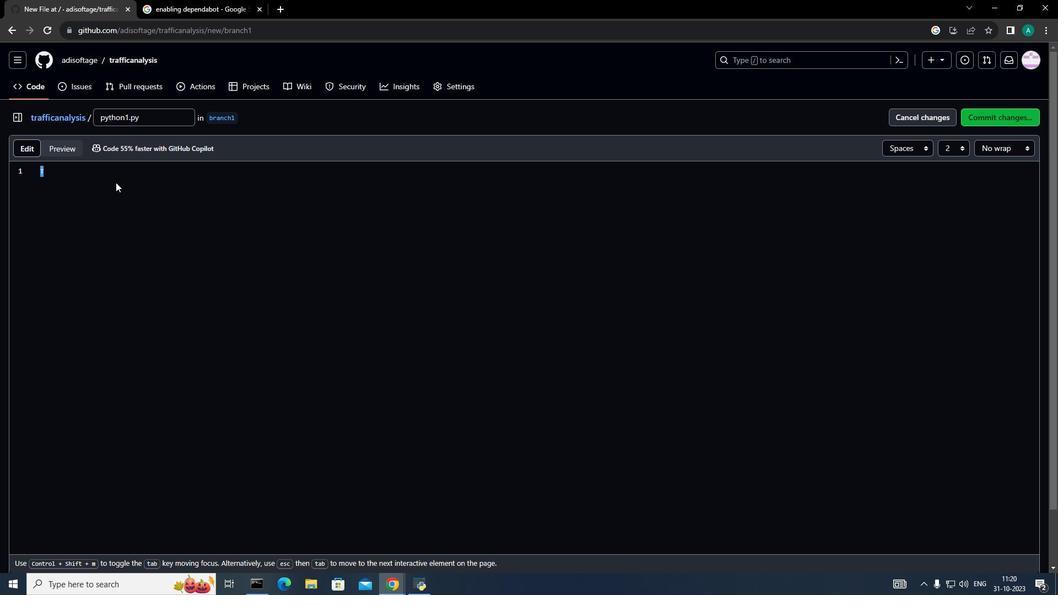 
Action: Mouse scrolled (115, 183) with delta (0, 0)
Screenshot: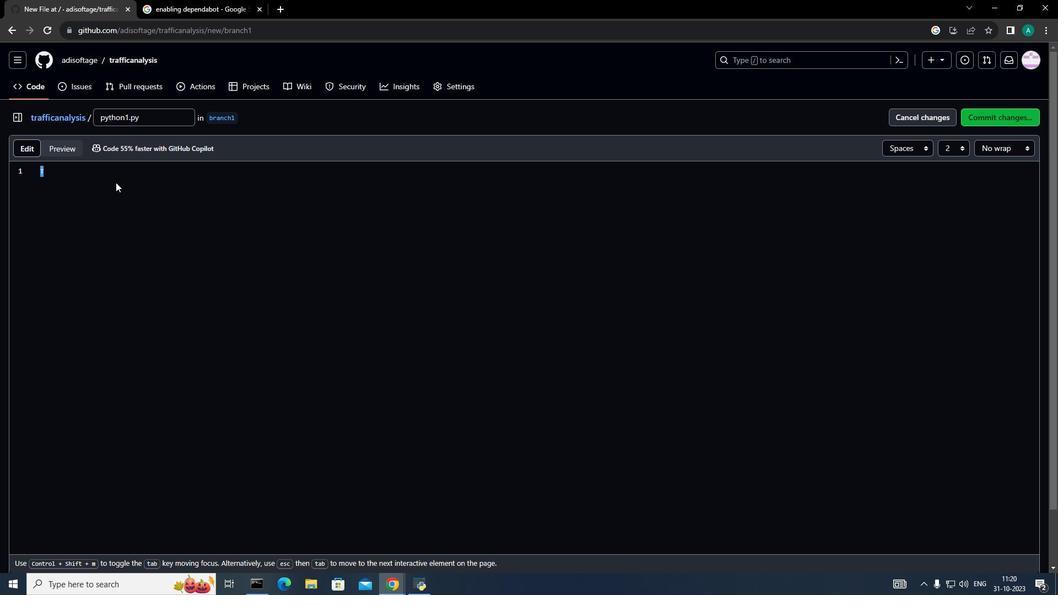 
Action: Mouse scrolled (115, 183) with delta (0, 0)
Screenshot: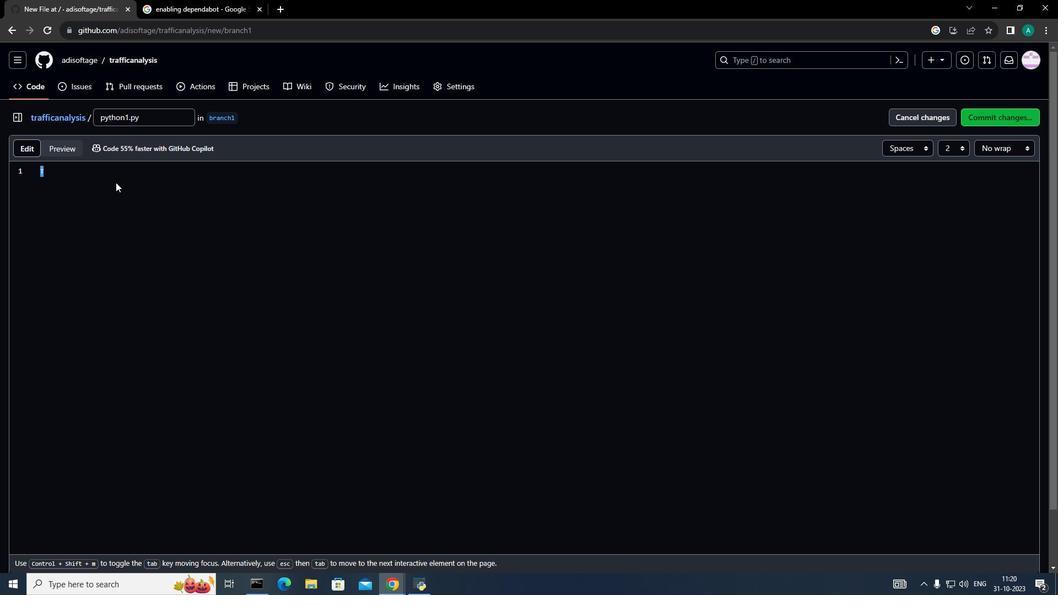 
Action: Mouse pressed left at (115, 182)
Screenshot: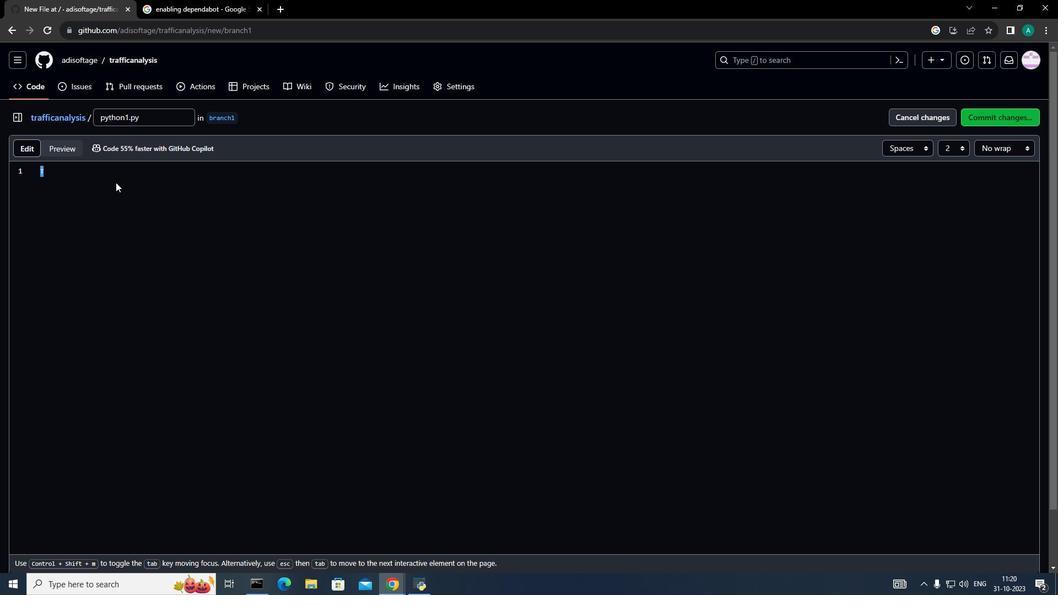 
Action: Key pressed ctrl+A<Key.shift>This<Key.space>is<Key.space>a<Key.space>python<Key.space>file<Key.space>in<Key.space>the<Key.space>branch1
Screenshot: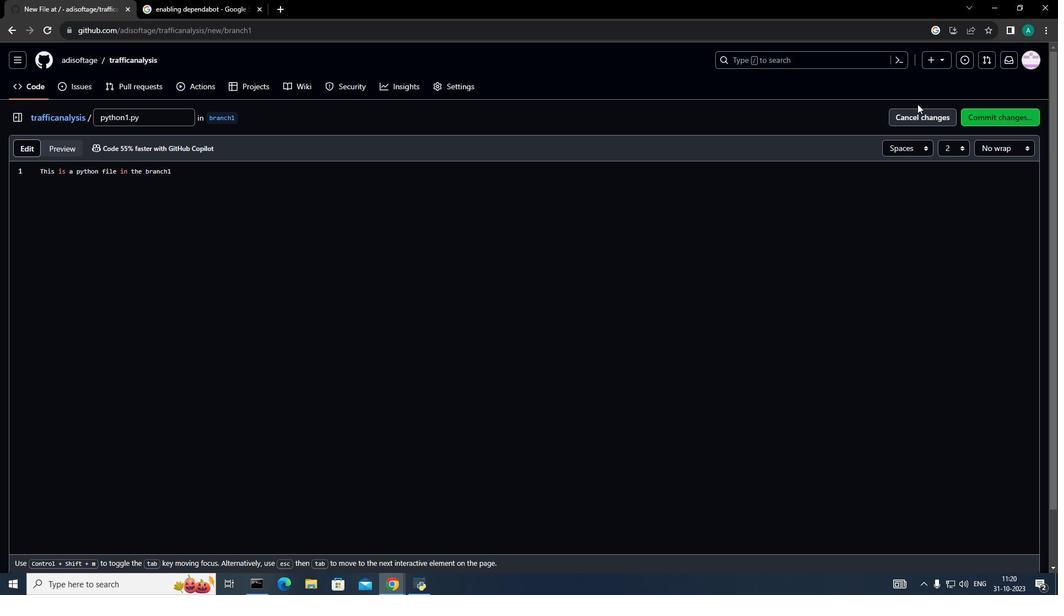 
Action: Mouse moved to (1002, 119)
Screenshot: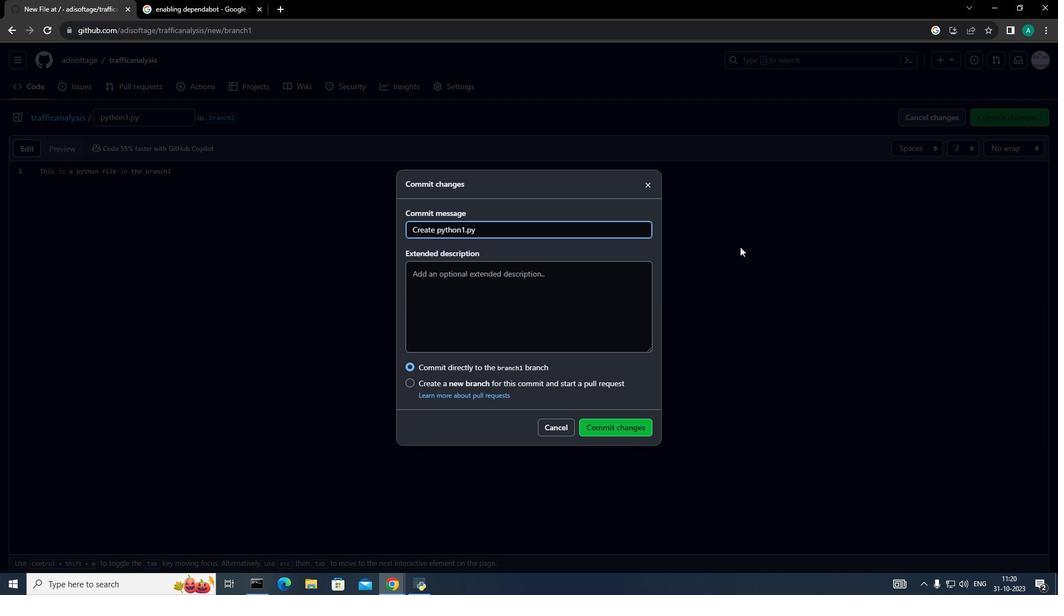 
Action: Mouse pressed left at (1002, 119)
Screenshot: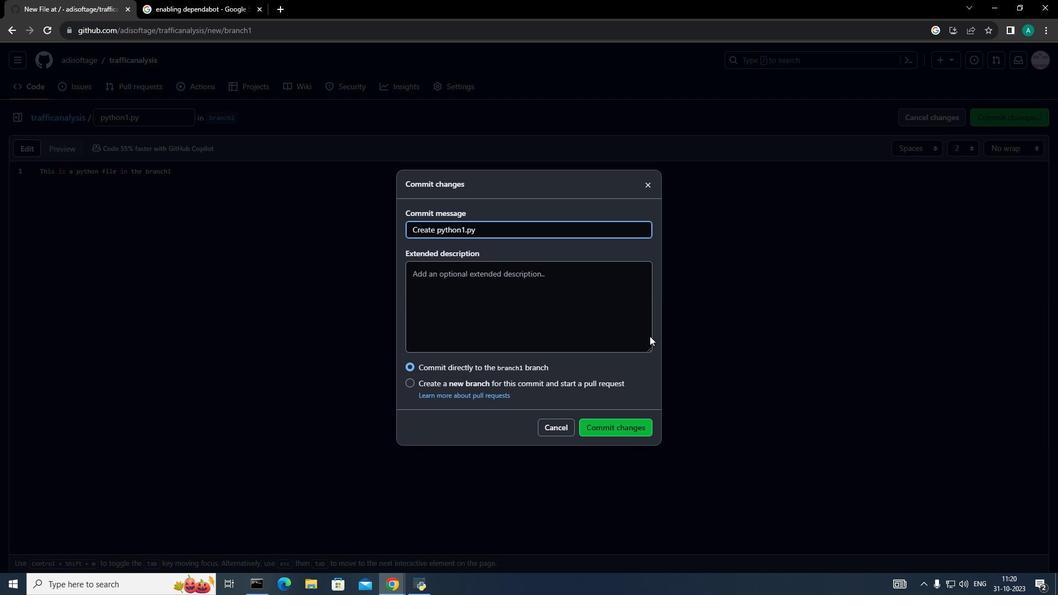 
Action: Mouse moved to (605, 424)
Screenshot: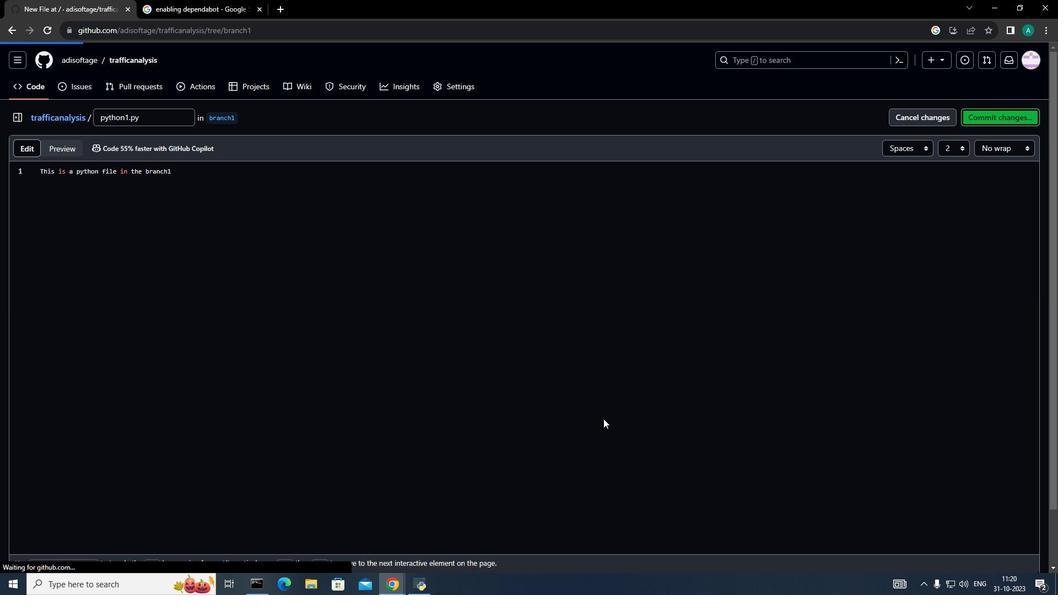 
Action: Mouse pressed left at (605, 424)
Screenshot: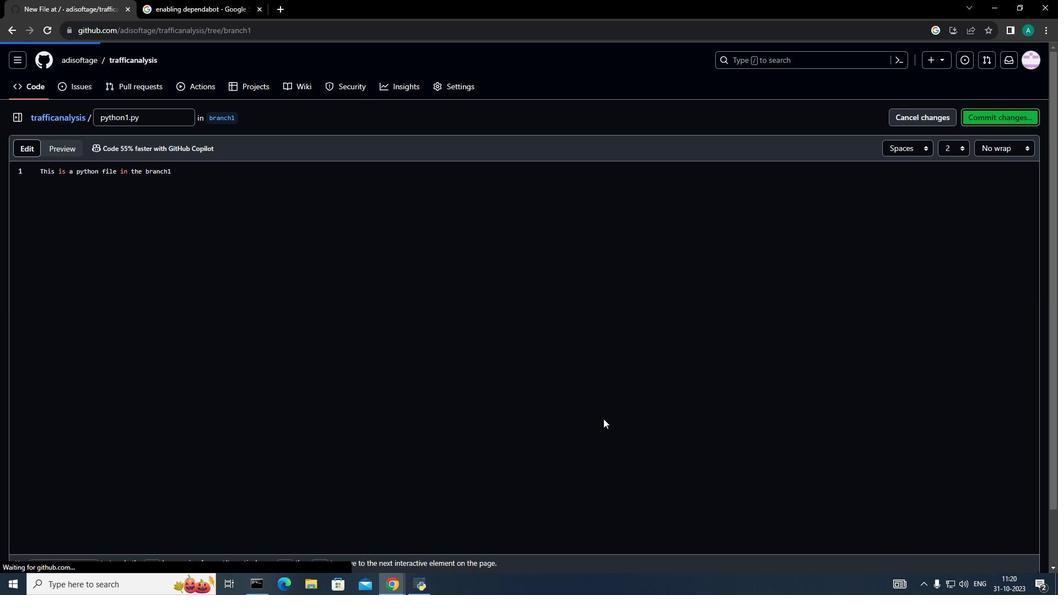 
Action: Mouse moved to (395, 91)
Screenshot: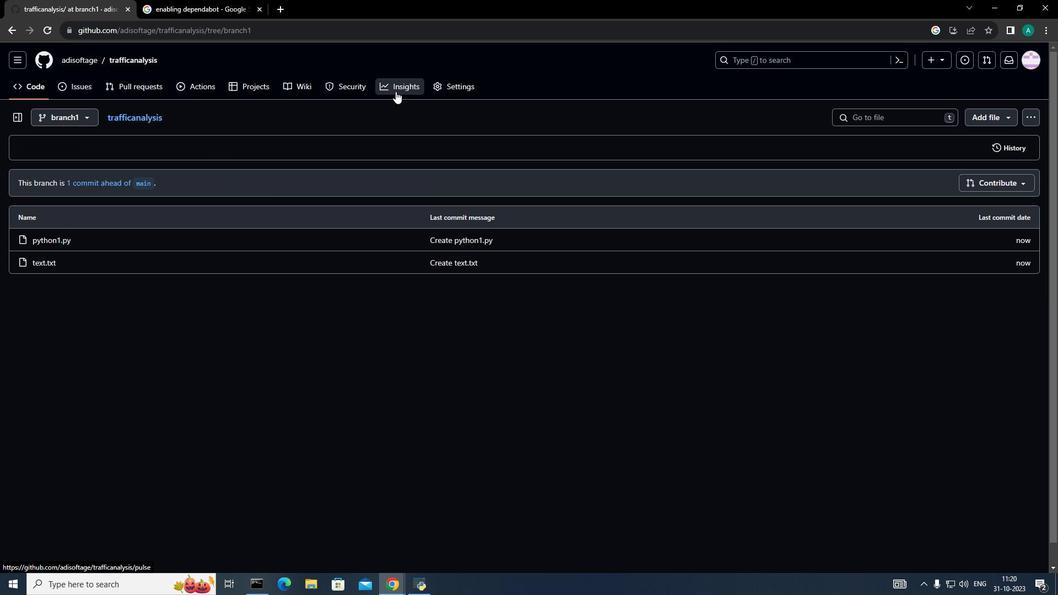 
Action: Mouse pressed left at (395, 91)
Screenshot: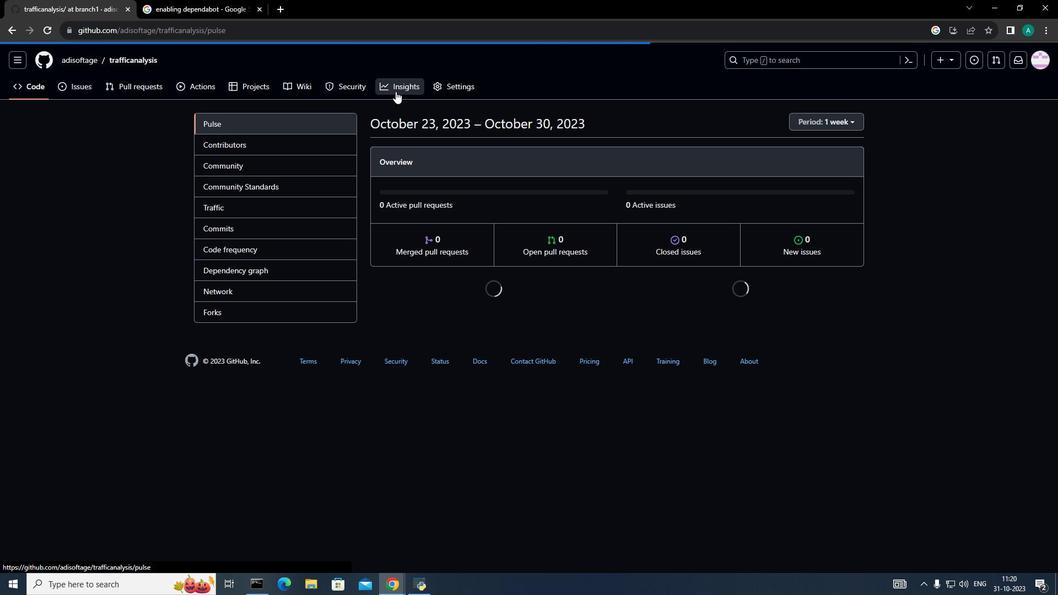 
Action: Mouse moved to (234, 212)
Screenshot: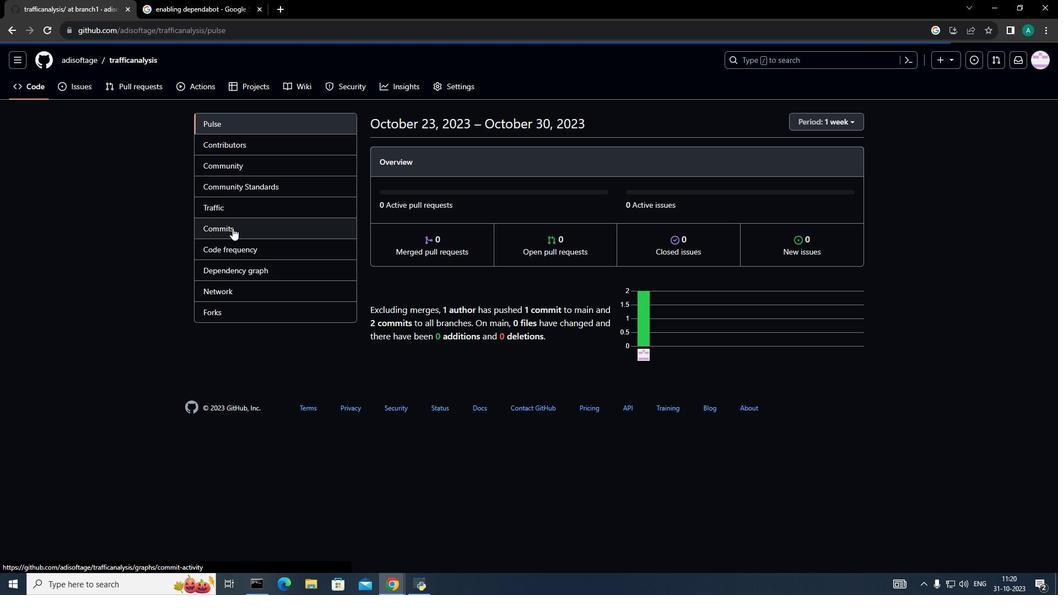 
Action: Mouse pressed left at (234, 212)
Screenshot: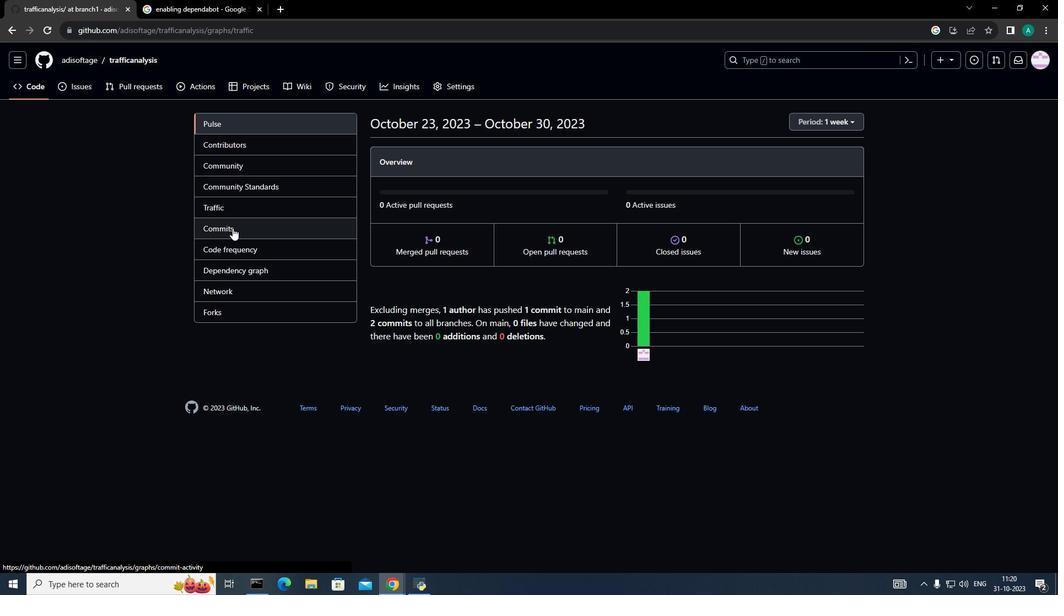 
Action: Mouse moved to (246, 168)
Screenshot: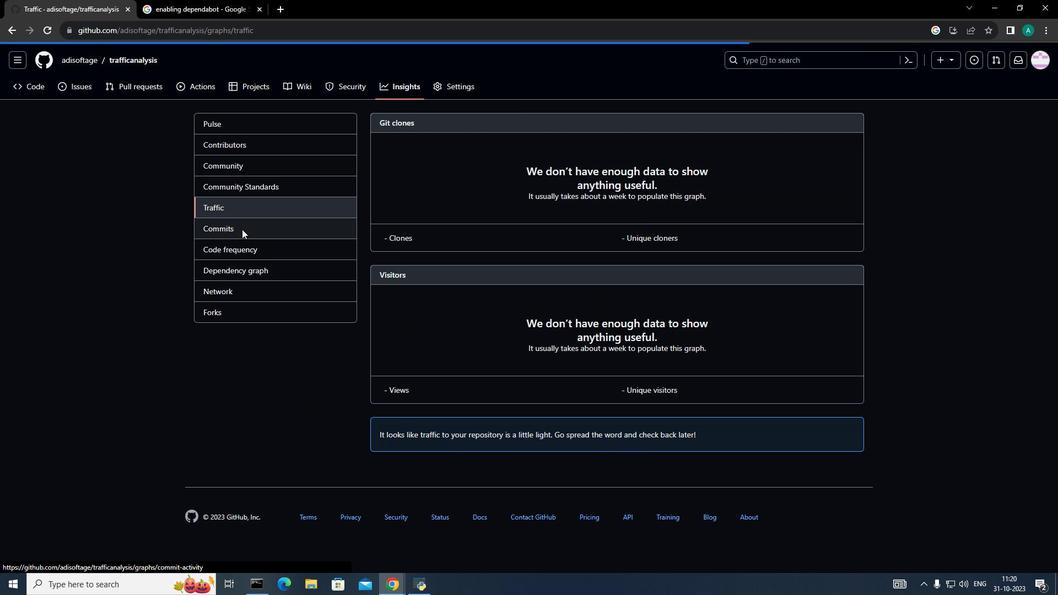 
Action: Mouse pressed left at (246, 168)
Screenshot: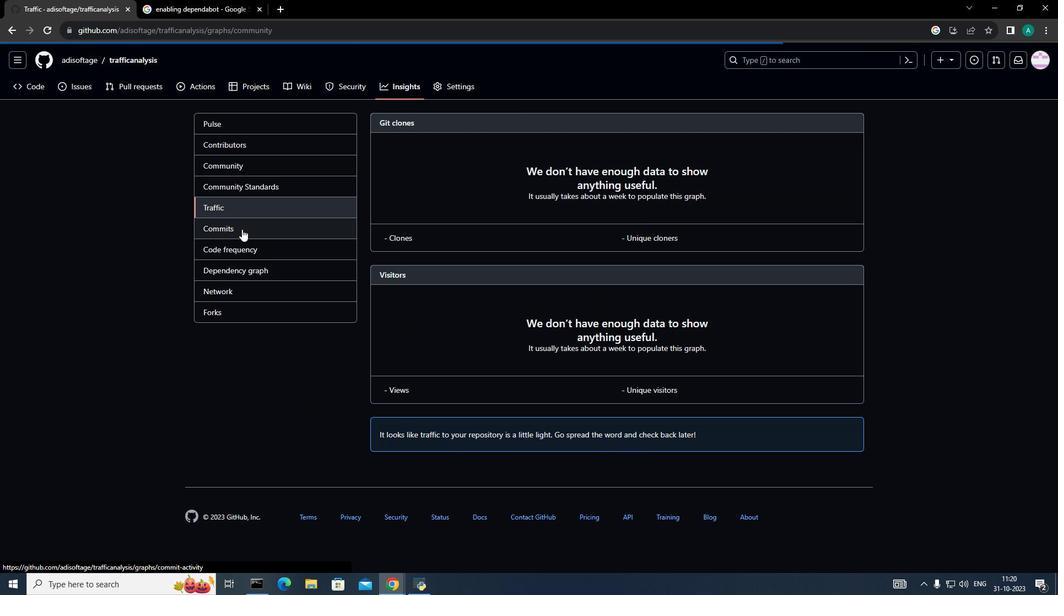 
Action: Mouse moved to (241, 229)
Screenshot: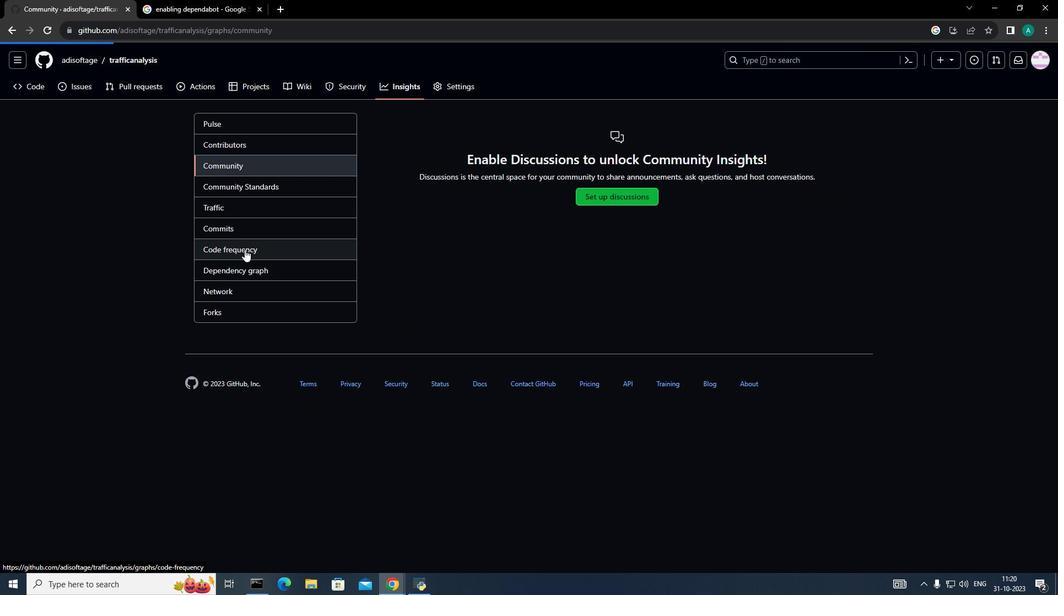 
Action: Mouse pressed left at (241, 229)
Screenshot: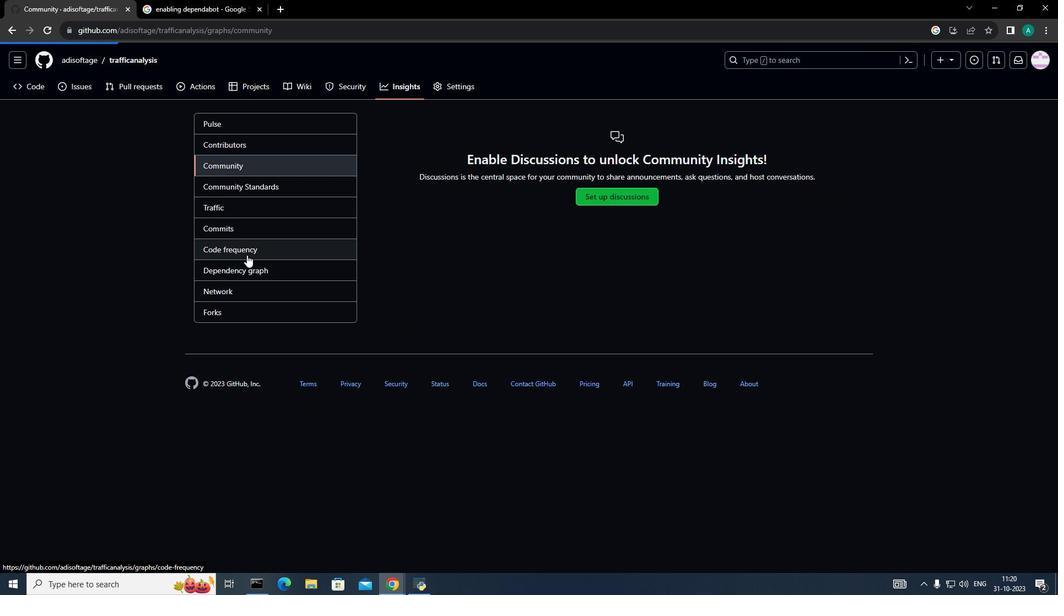 
Action: Mouse moved to (535, 230)
Screenshot: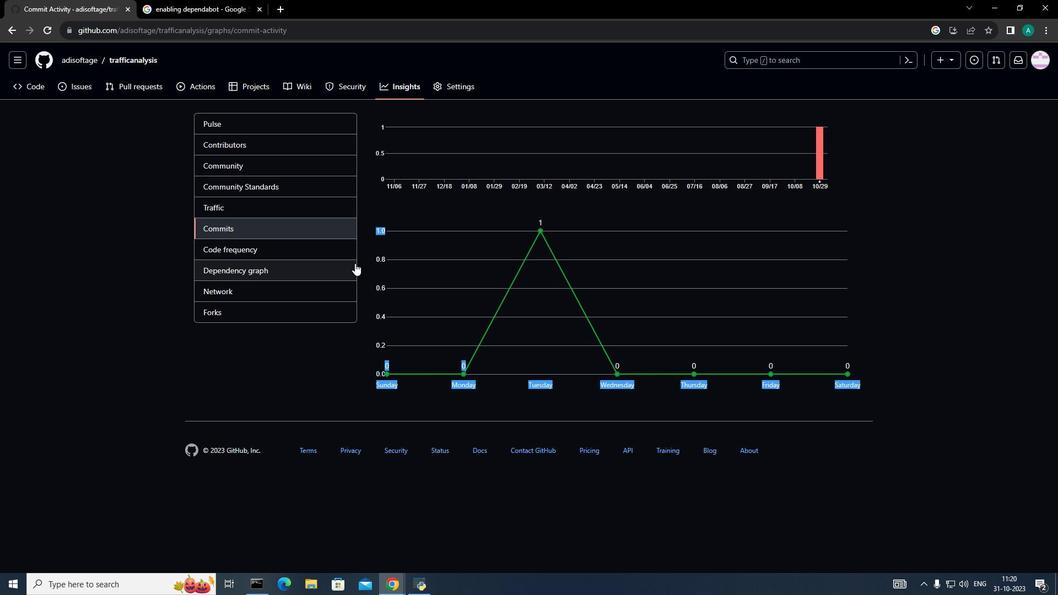 
Action: Mouse pressed left at (535, 230)
Screenshot: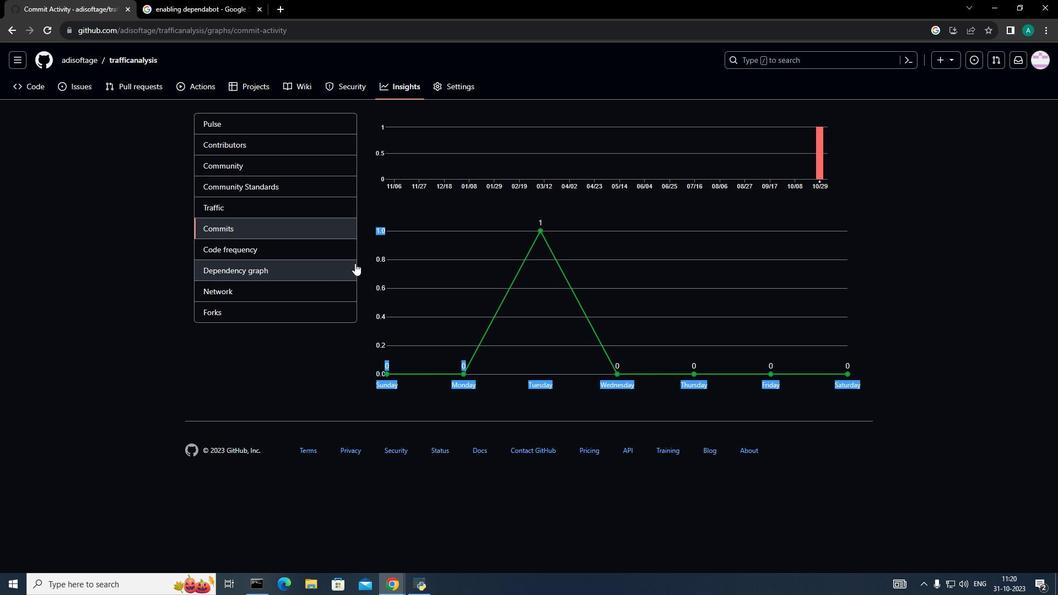 
Action: Mouse moved to (354, 263)
Screenshot: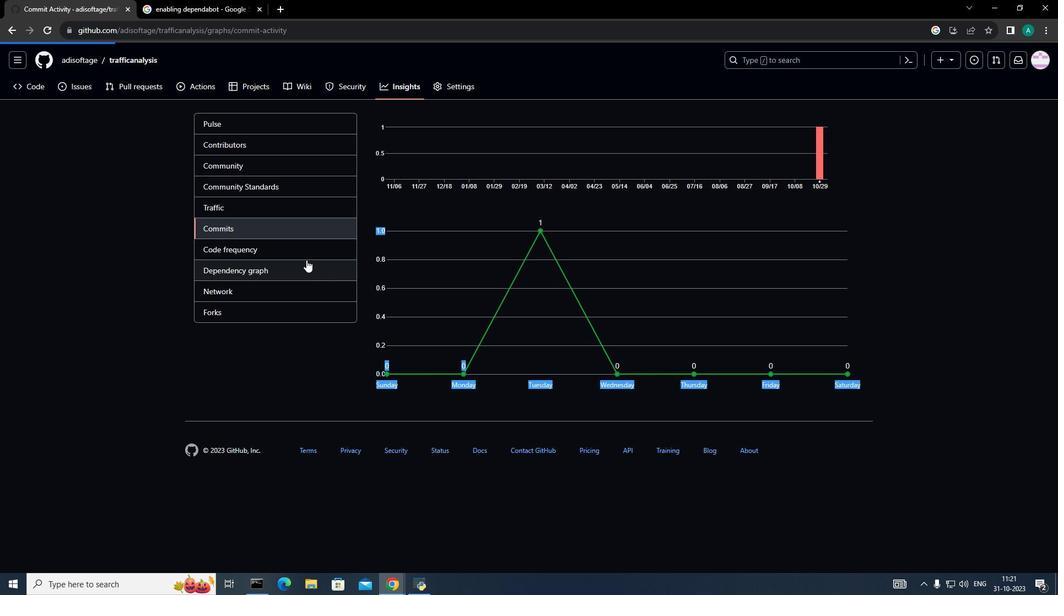 
Action: Mouse pressed left at (354, 263)
Screenshot: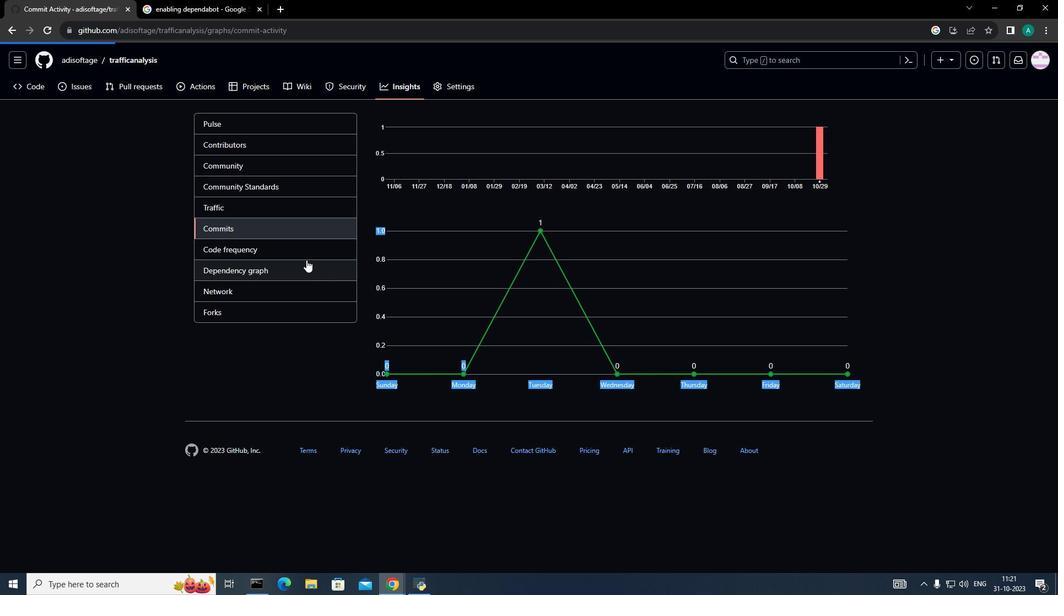 
Action: Mouse moved to (286, 288)
Screenshot: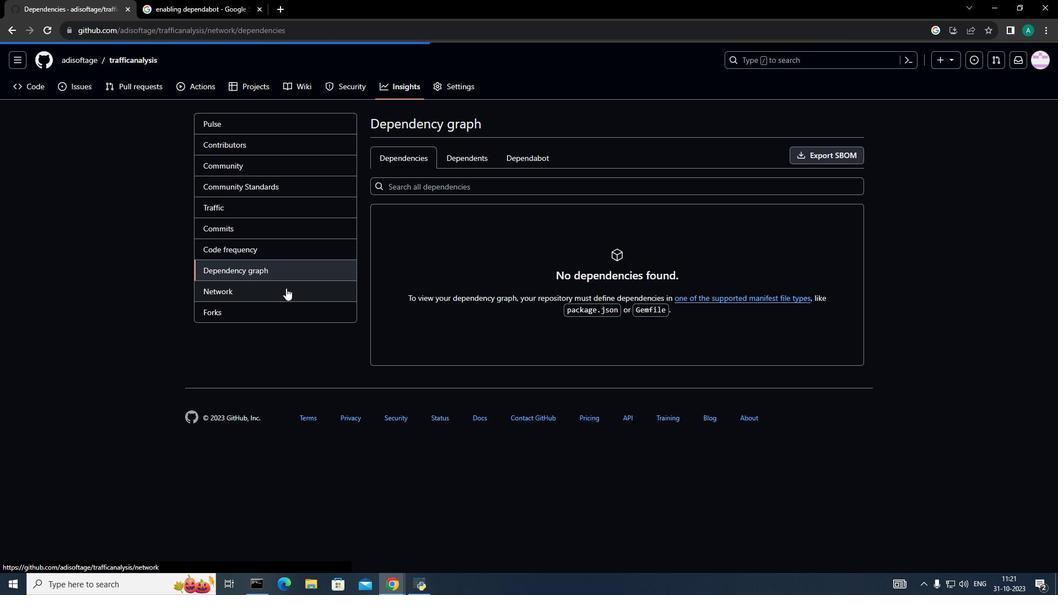 
Action: Mouse pressed left at (286, 288)
Screenshot: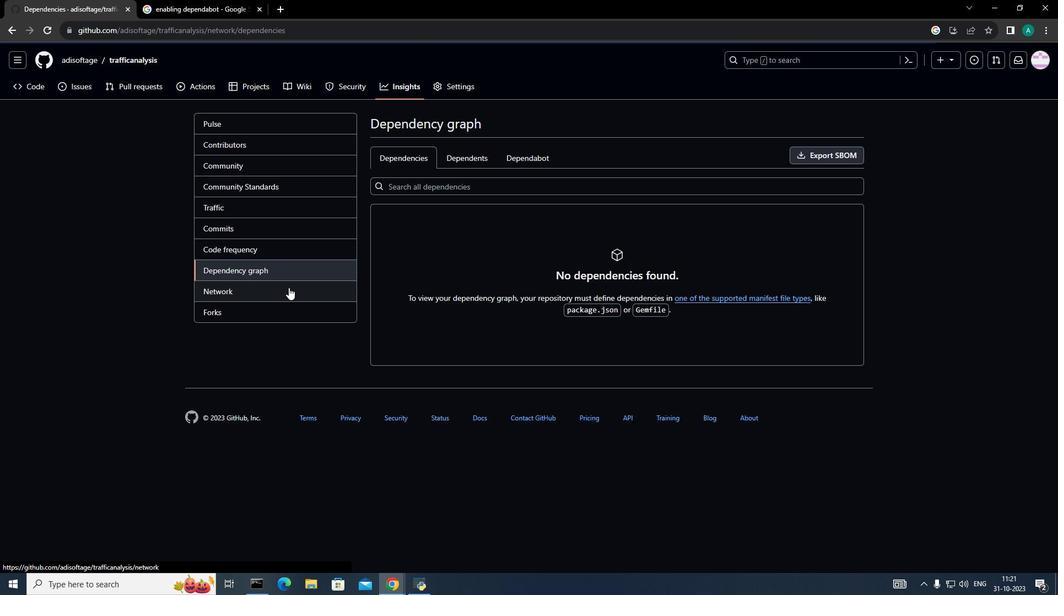 
Action: Mouse moved to (128, 205)
Screenshot: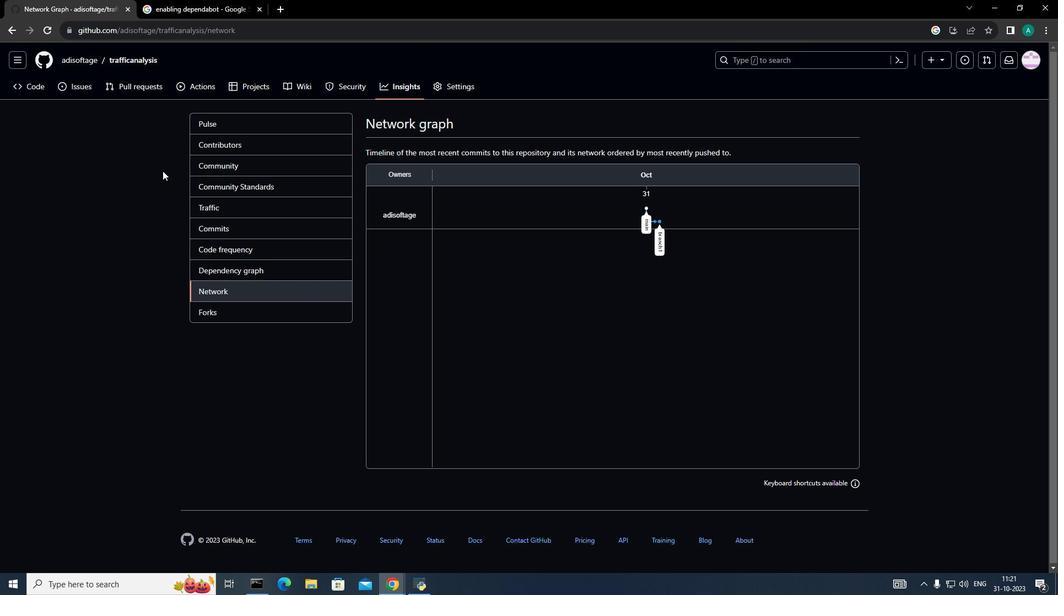 
